 Task: Find connections with filter location Vesoul with filter topic #lawschoolwith filter profile language German with filter current company Yext with filter school Jawahar Lal Nehru University with filter industry Furniture and Home Furnishings Manufacturing with filter service category CateringChange with filter keywords title Makeup Artist
Action: Mouse moved to (256, 210)
Screenshot: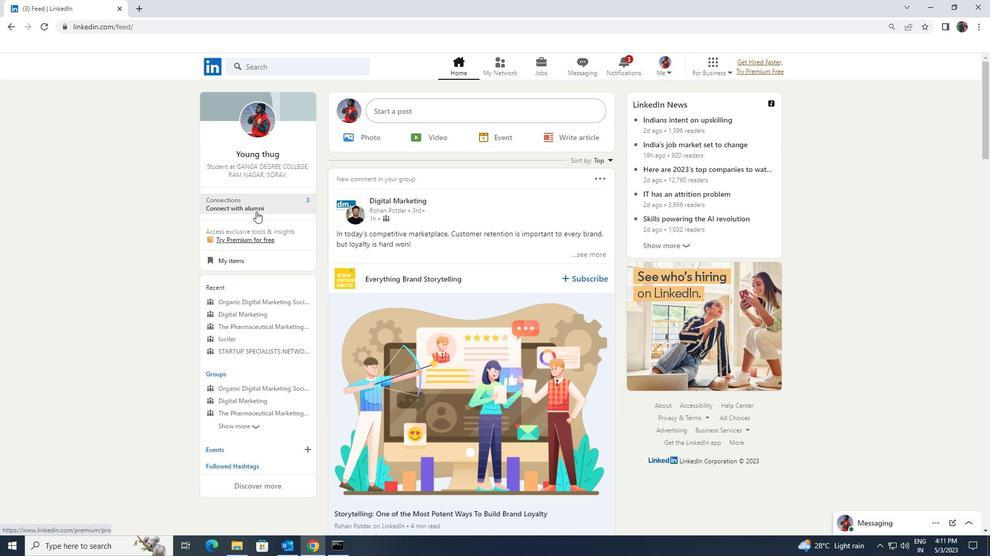
Action: Mouse pressed left at (256, 210)
Screenshot: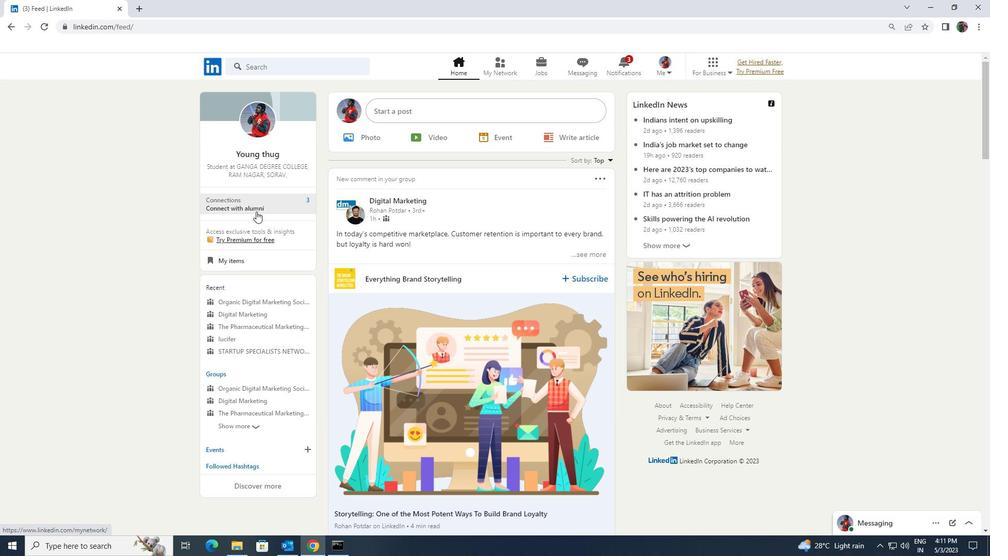 
Action: Mouse moved to (265, 130)
Screenshot: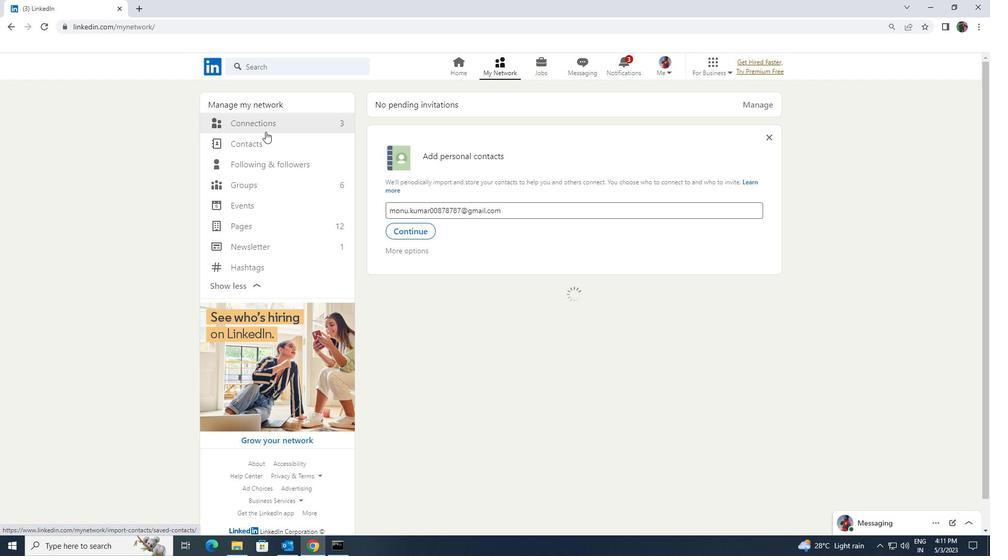 
Action: Mouse pressed left at (265, 130)
Screenshot: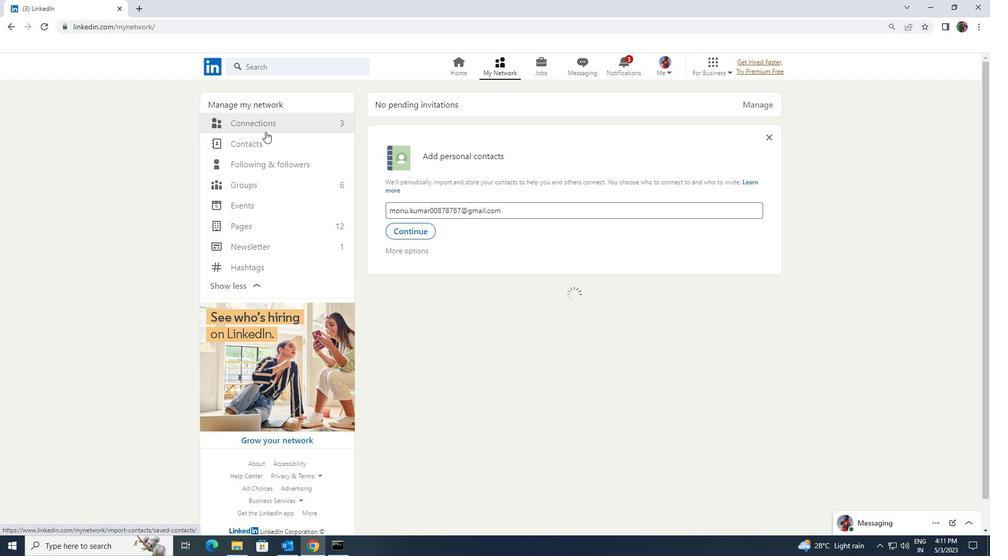 
Action: Mouse moved to (266, 122)
Screenshot: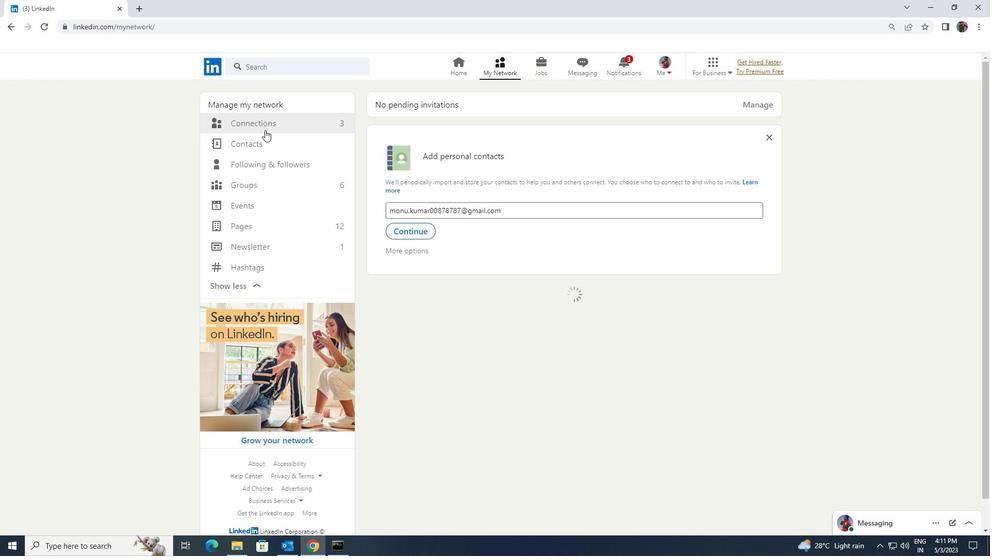 
Action: Mouse pressed left at (266, 122)
Screenshot: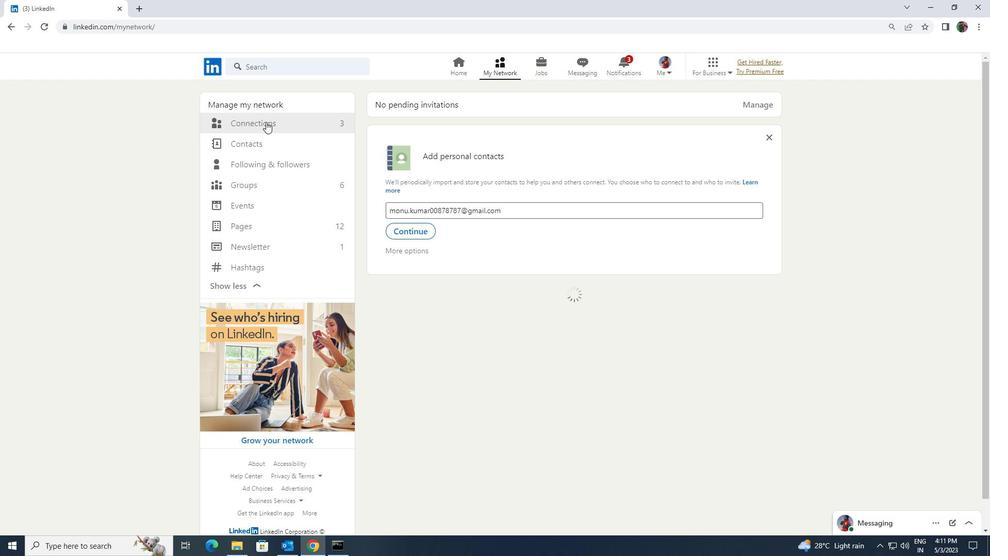 
Action: Mouse moved to (554, 124)
Screenshot: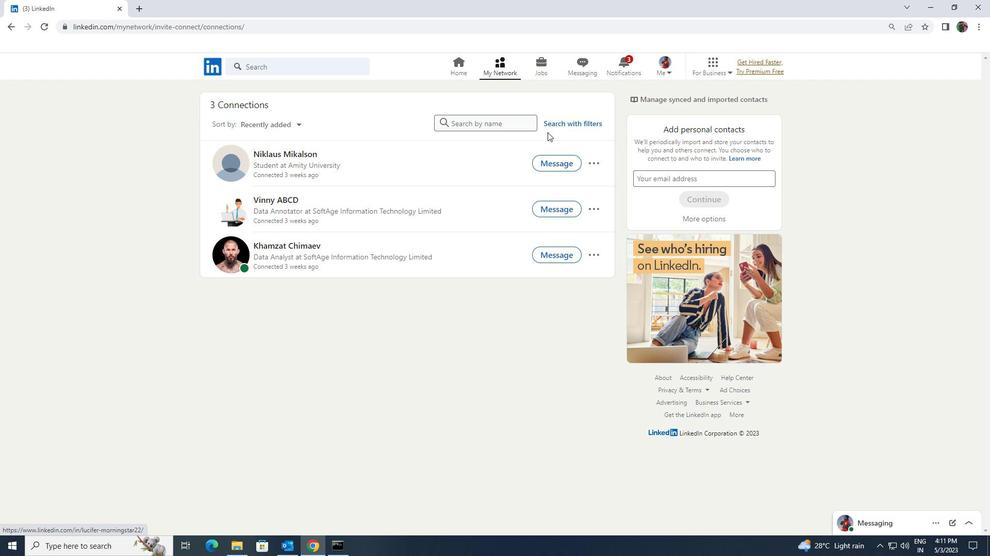 
Action: Mouse pressed left at (554, 124)
Screenshot: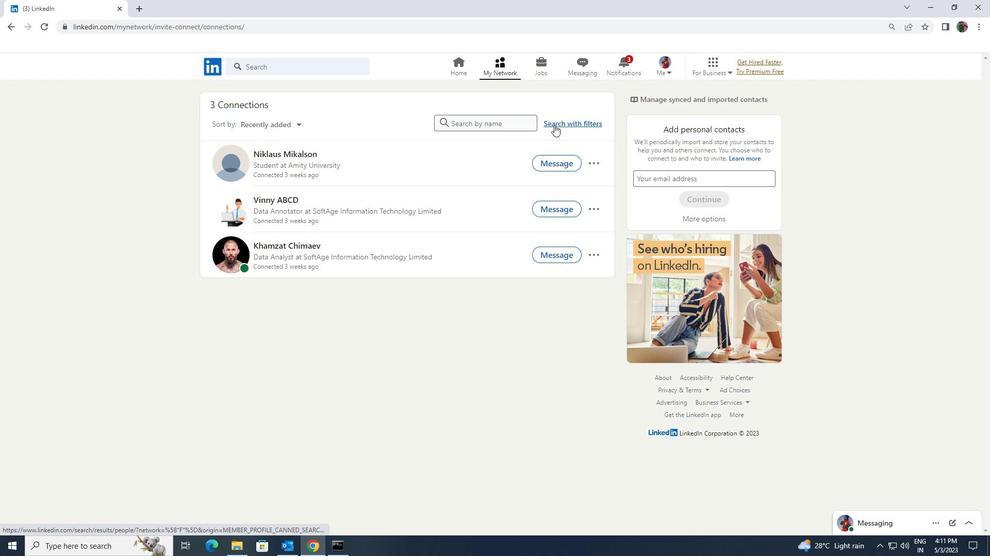
Action: Mouse moved to (520, 97)
Screenshot: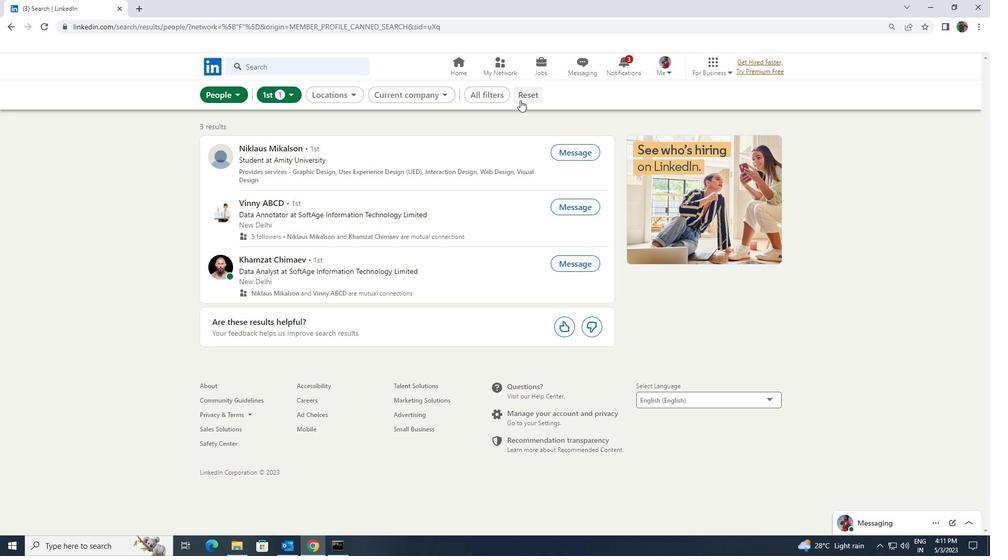 
Action: Mouse pressed left at (520, 97)
Screenshot: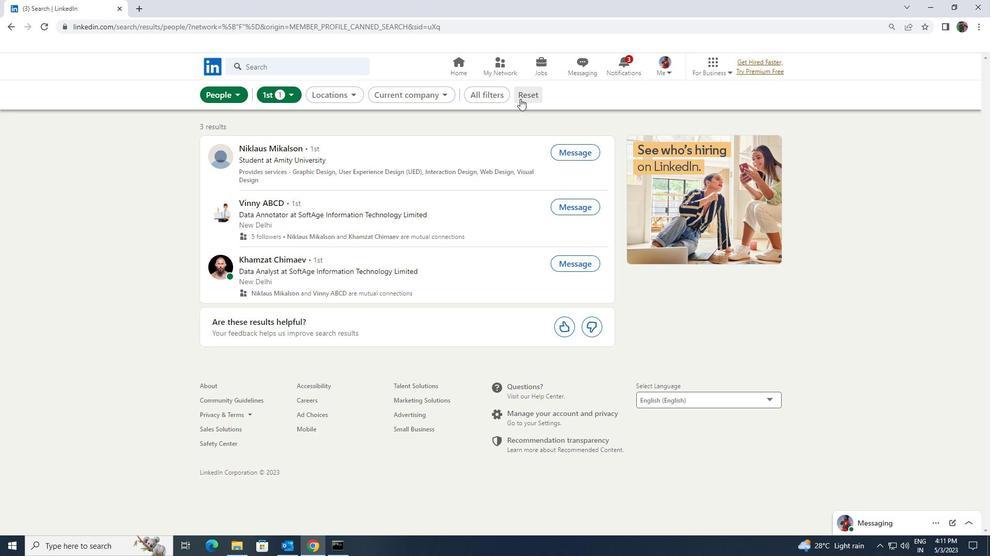 
Action: Mouse moved to (520, 96)
Screenshot: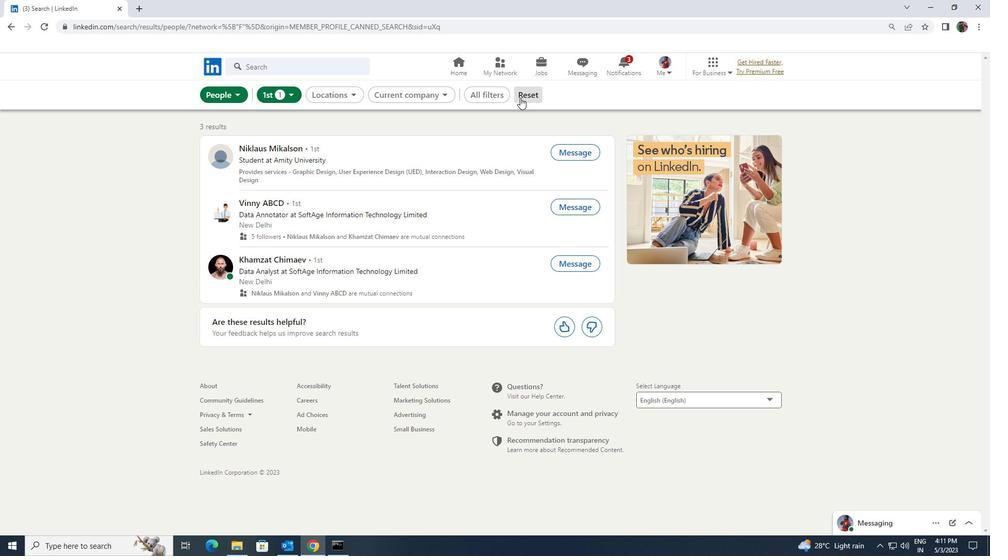 
Action: Mouse pressed left at (520, 96)
Screenshot: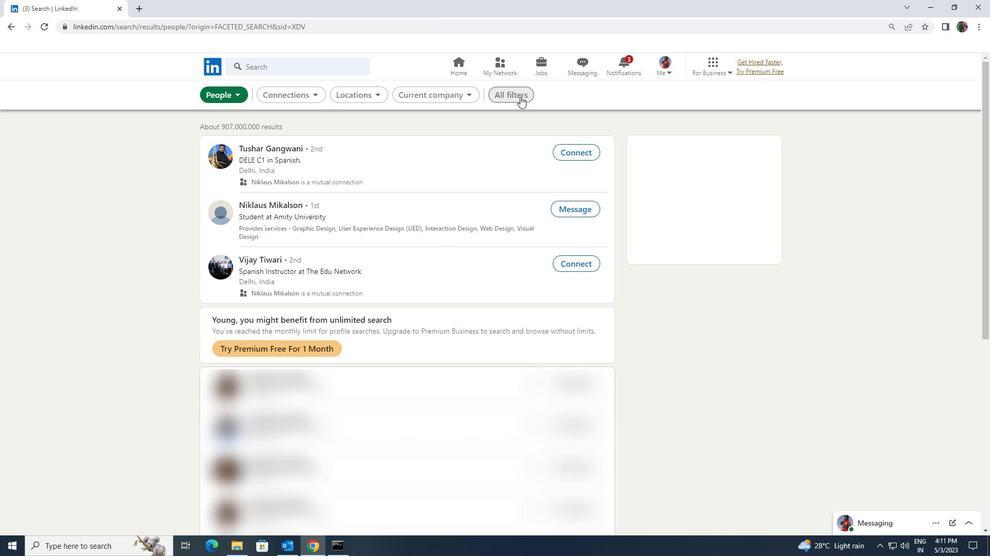 
Action: Mouse moved to (859, 406)
Screenshot: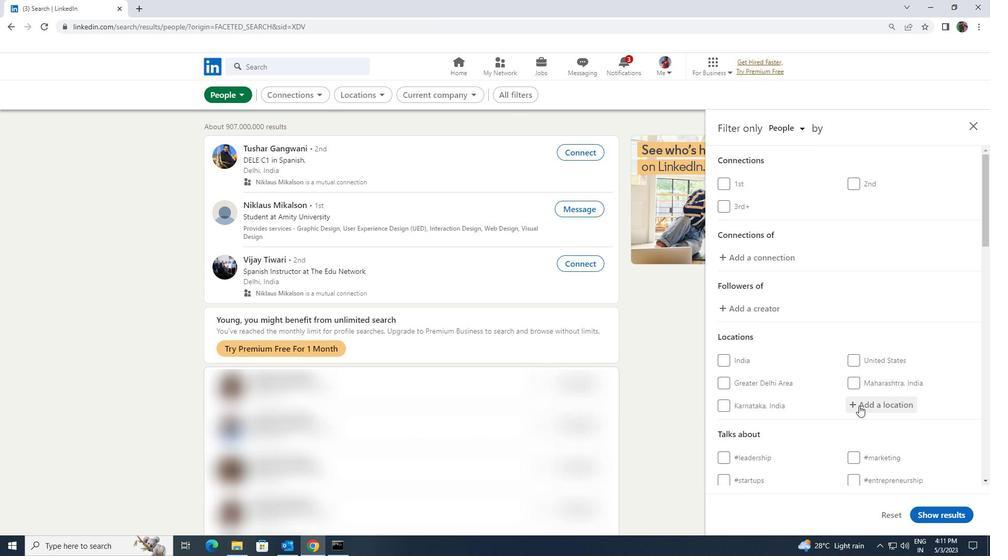 
Action: Mouse pressed left at (859, 406)
Screenshot: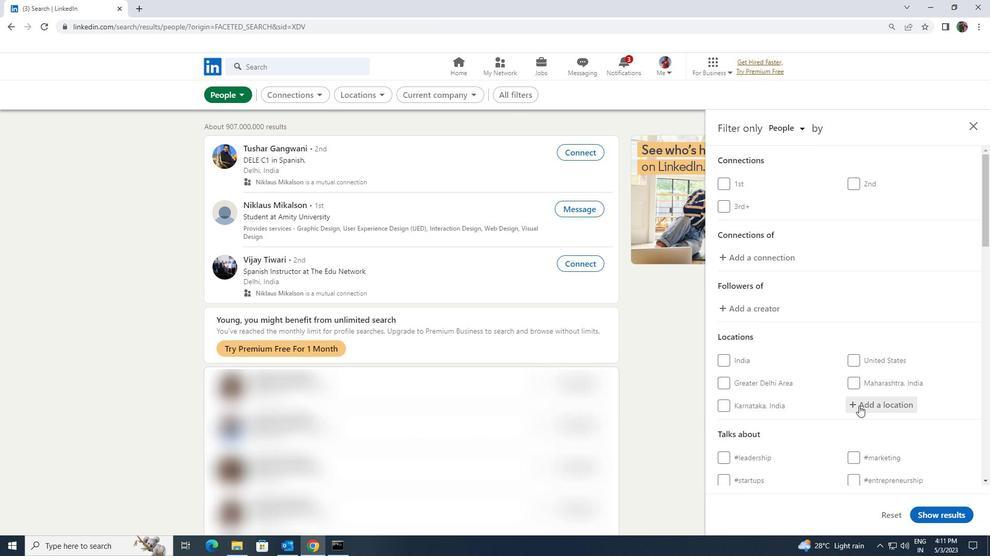
Action: Mouse moved to (853, 410)
Screenshot: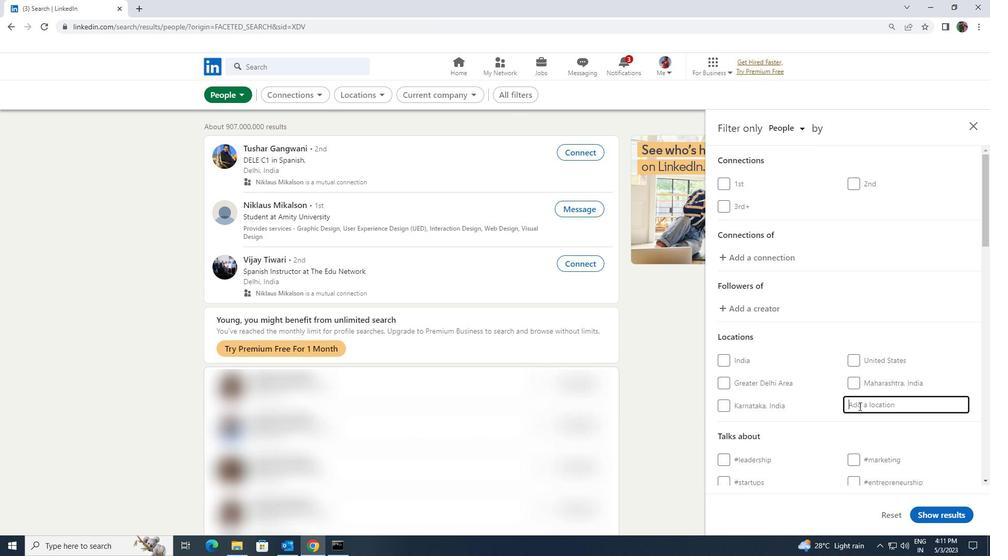 
Action: Key pressed <Key.shift>VESOUL
Screenshot: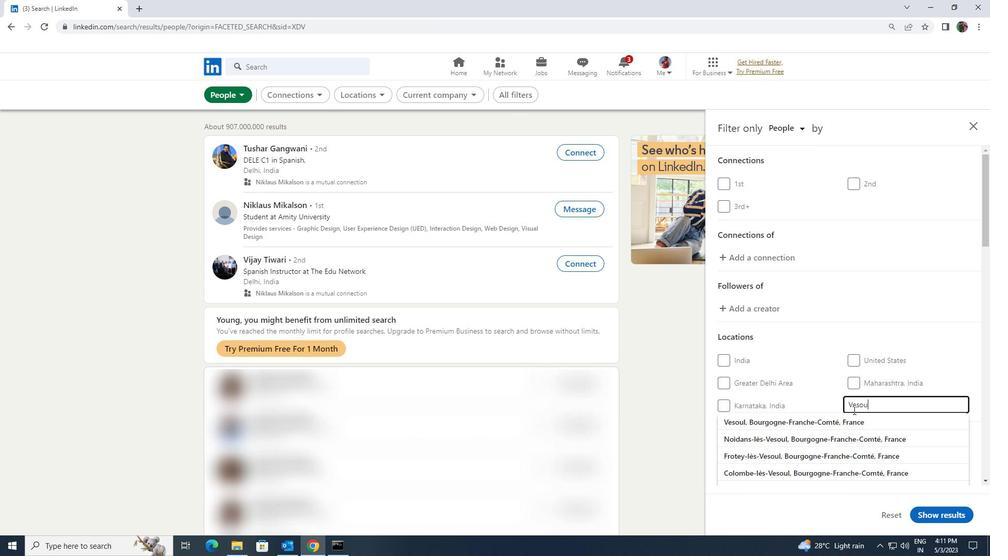 
Action: Mouse moved to (844, 424)
Screenshot: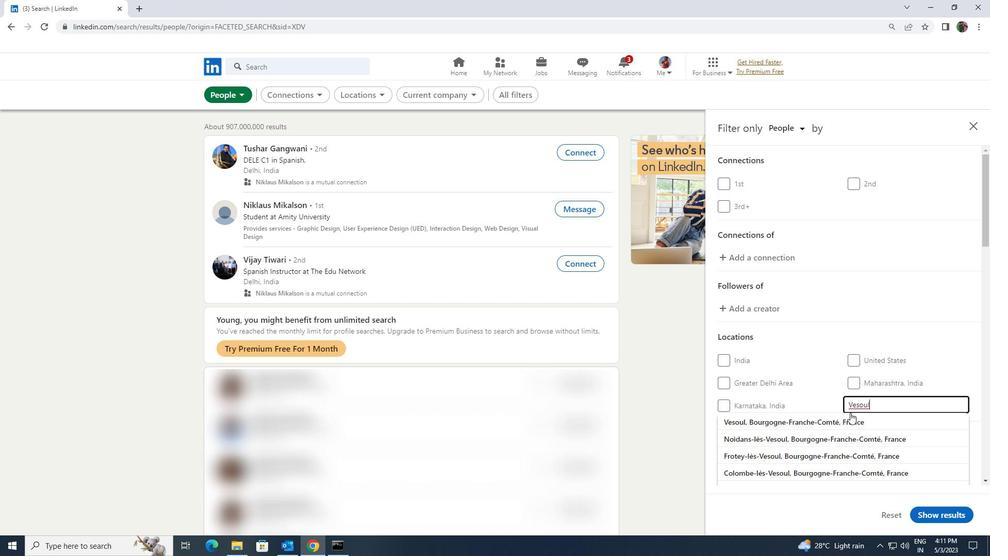 
Action: Mouse pressed left at (844, 424)
Screenshot: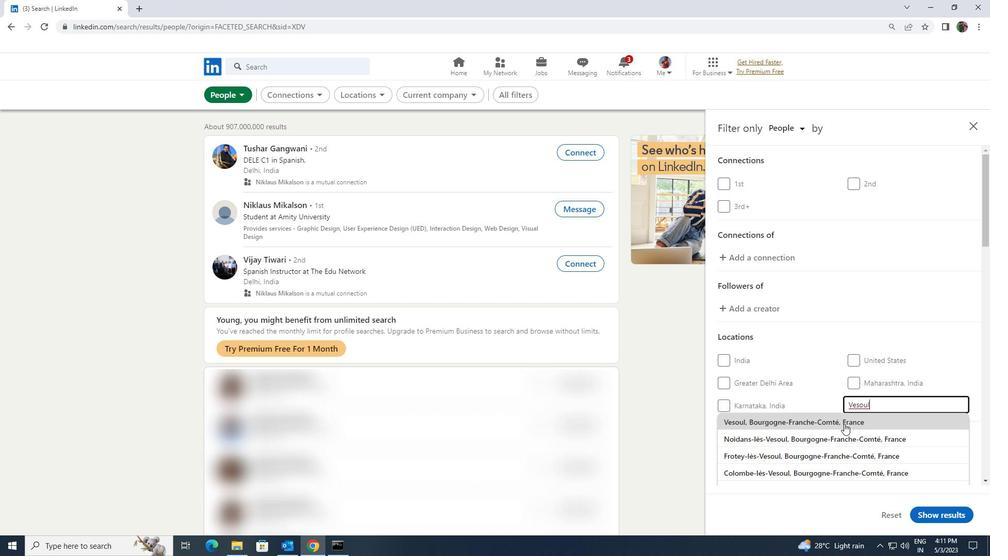 
Action: Mouse scrolled (844, 423) with delta (0, 0)
Screenshot: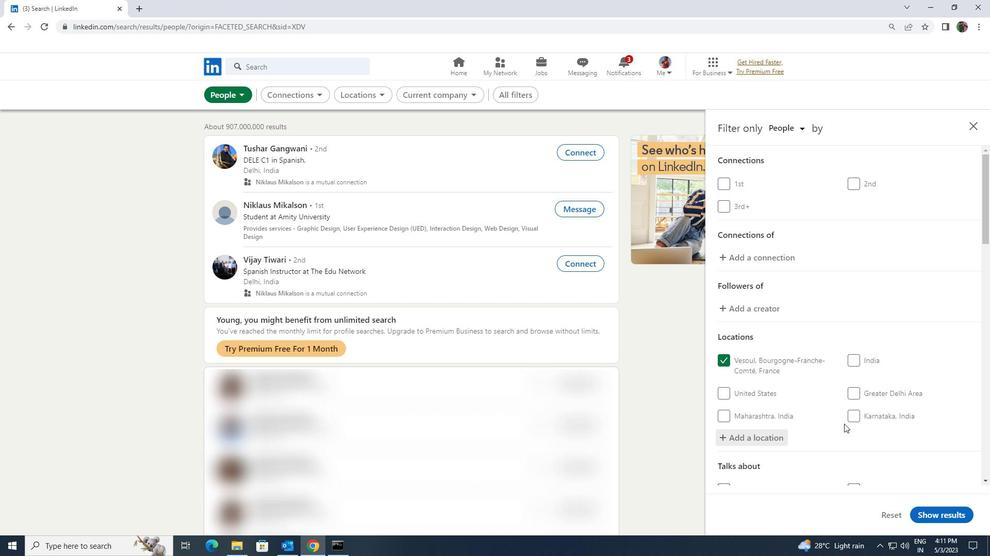 
Action: Mouse scrolled (844, 423) with delta (0, 0)
Screenshot: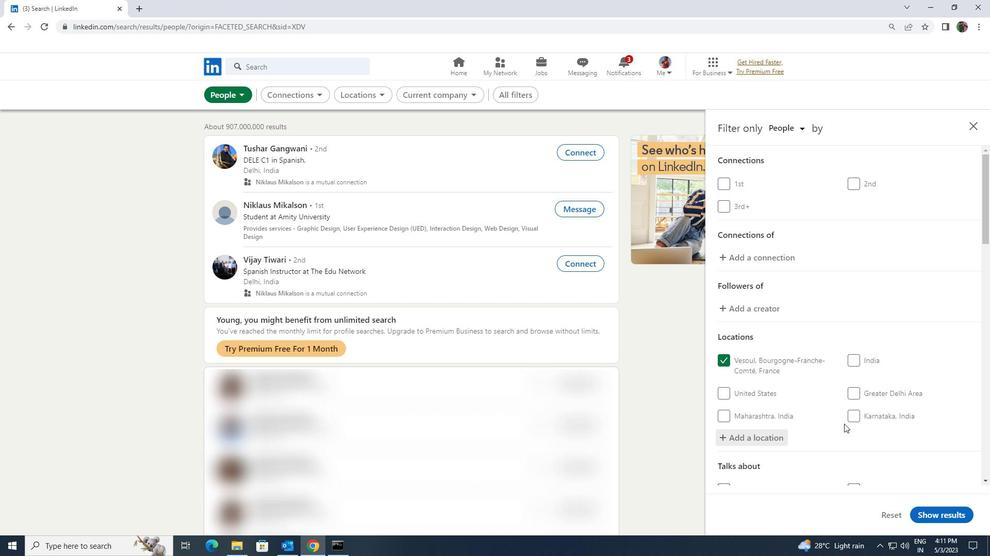 
Action: Mouse moved to (850, 432)
Screenshot: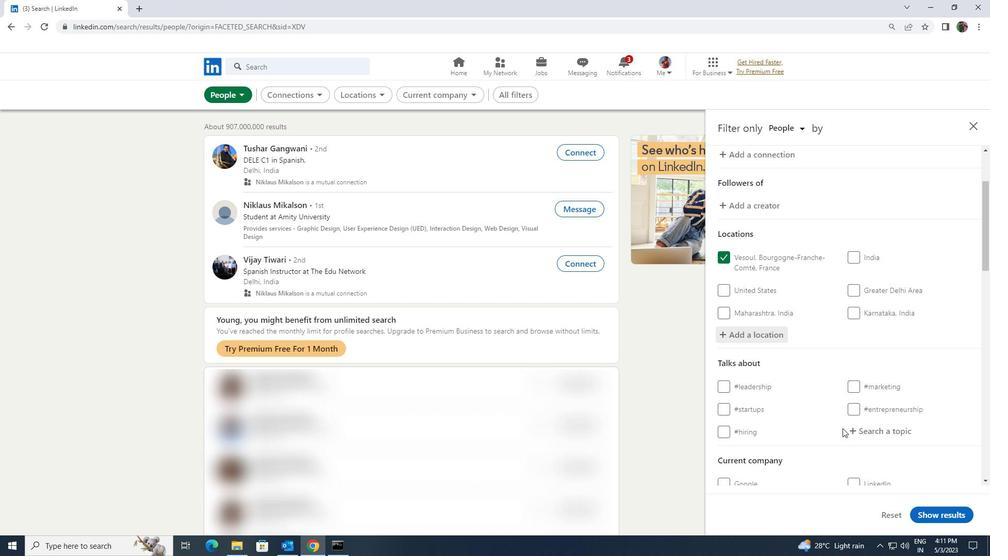 
Action: Mouse pressed left at (850, 432)
Screenshot: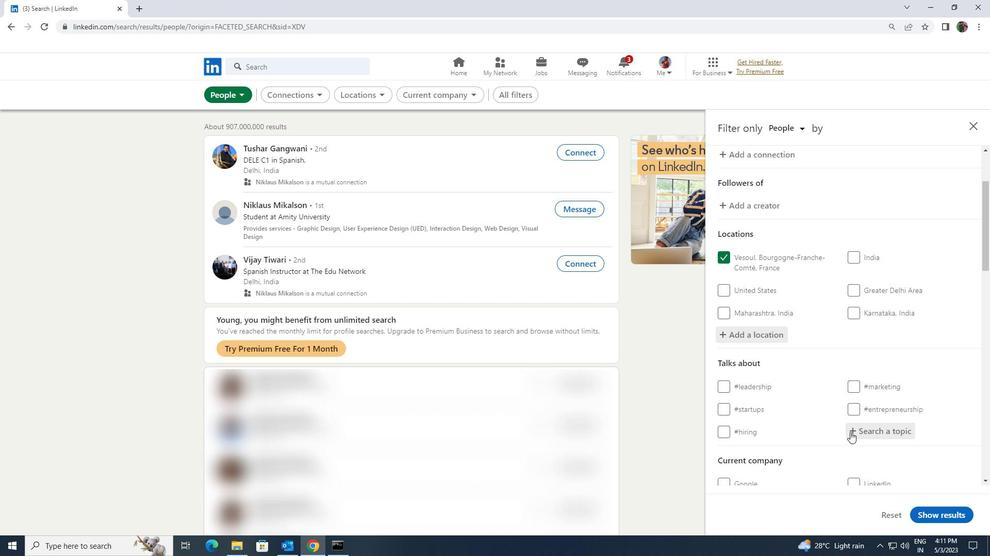 
Action: Key pressed <Key.shift><Key.shift><Key.shift><Key.shift><Key.shift><Key.shift><Key.shift>LAWSCHOOL
Screenshot: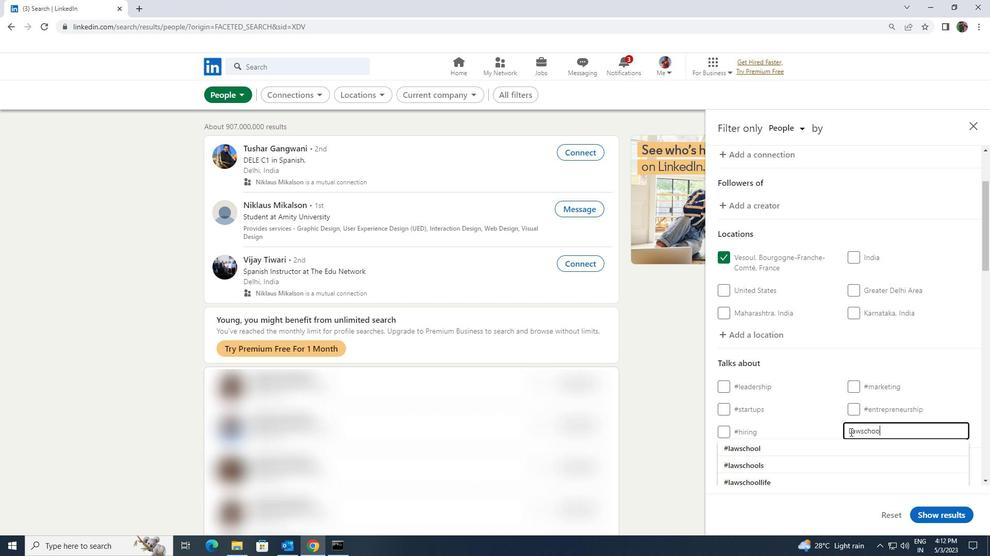 
Action: Mouse moved to (846, 439)
Screenshot: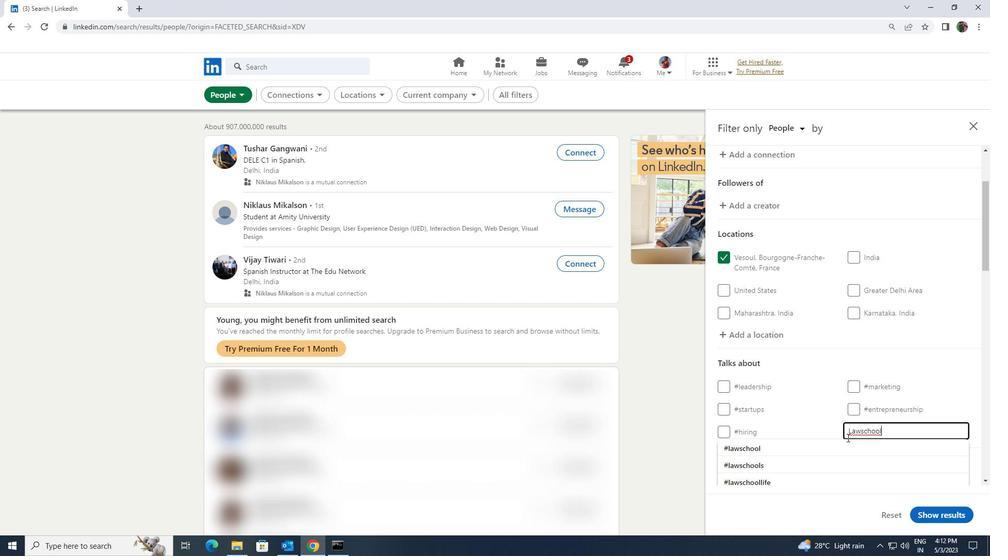 
Action: Mouse pressed left at (846, 439)
Screenshot: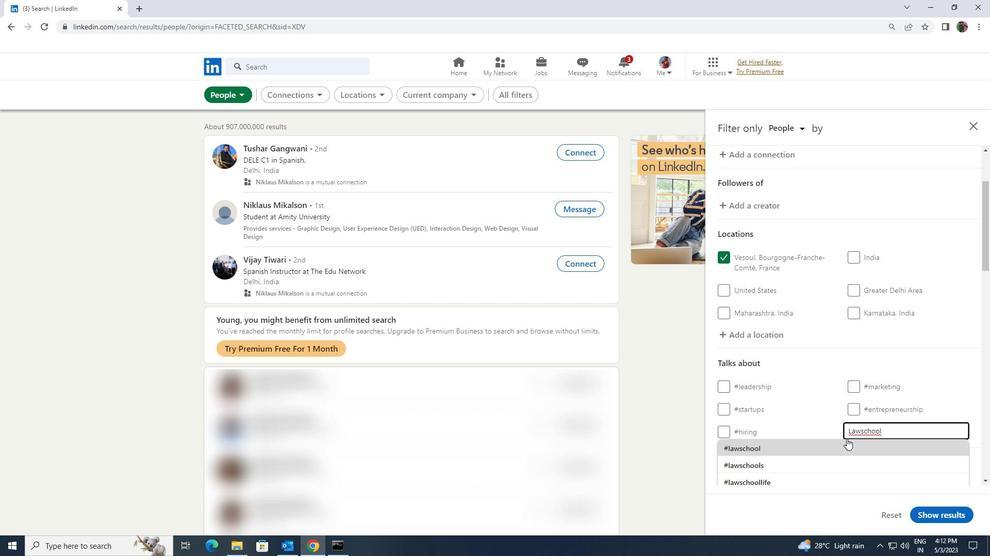 
Action: Mouse scrolled (846, 438) with delta (0, 0)
Screenshot: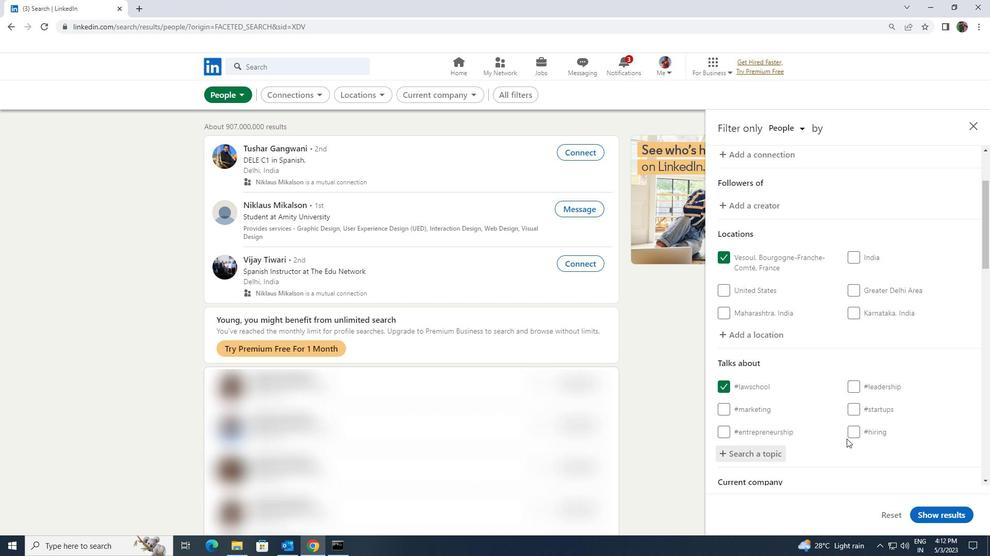 
Action: Mouse scrolled (846, 438) with delta (0, 0)
Screenshot: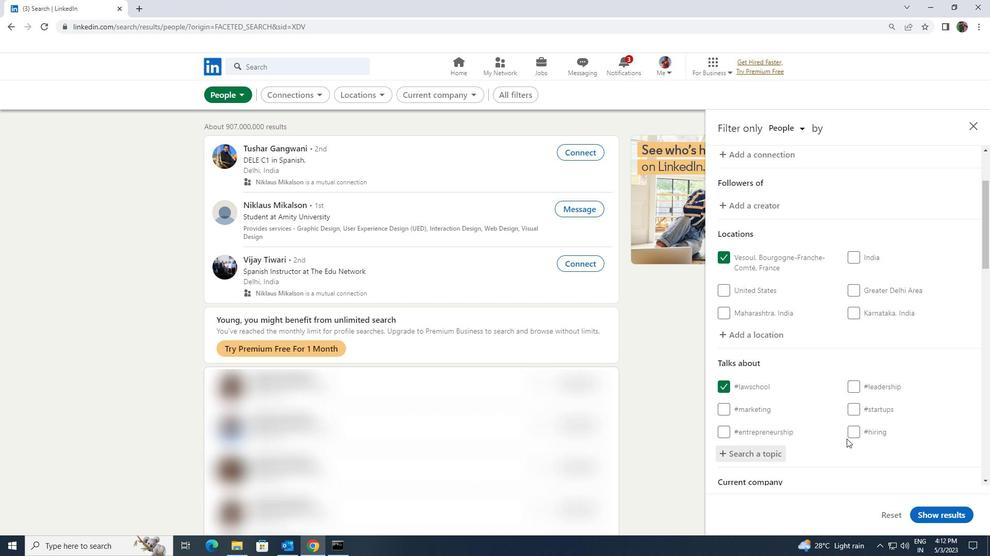 
Action: Mouse scrolled (846, 438) with delta (0, 0)
Screenshot: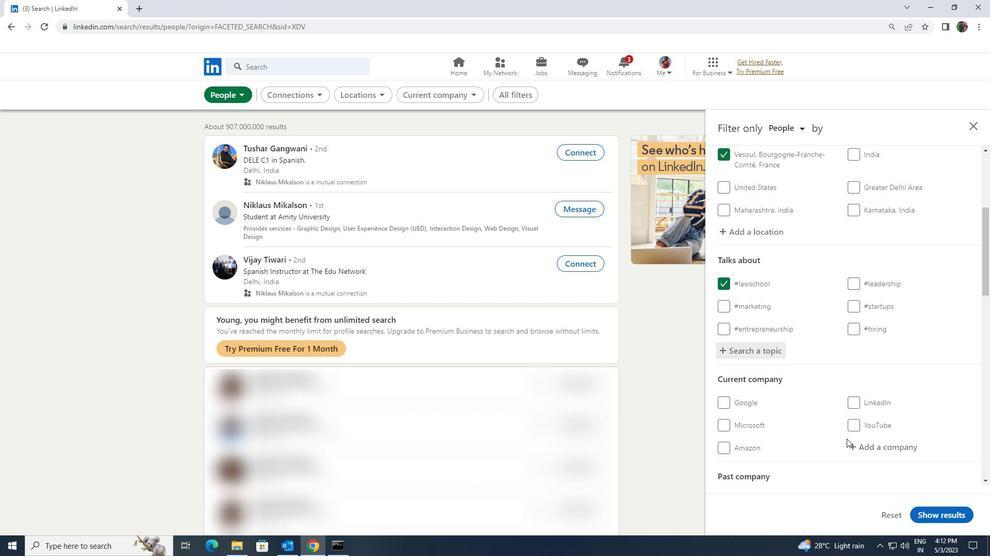 
Action: Mouse scrolled (846, 438) with delta (0, 0)
Screenshot: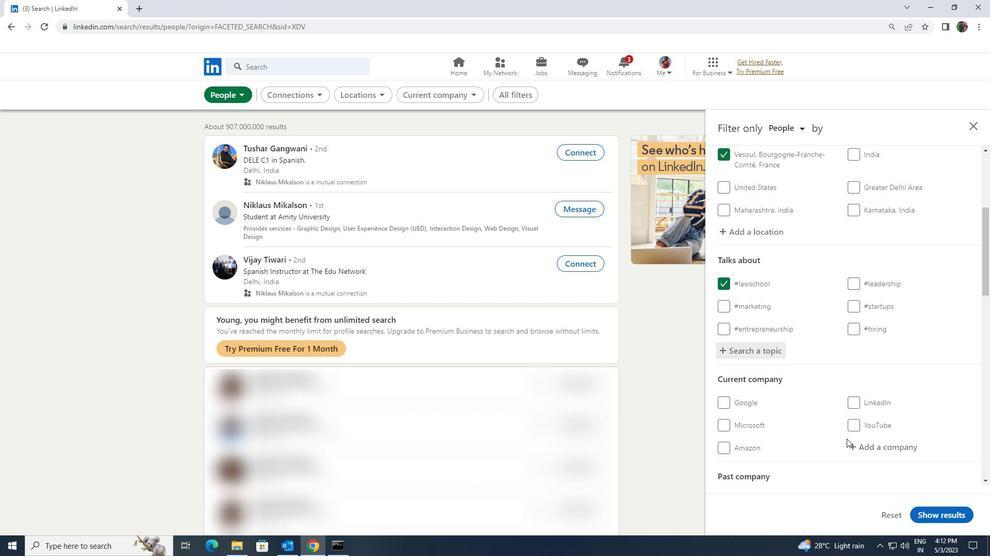 
Action: Mouse scrolled (846, 438) with delta (0, 0)
Screenshot: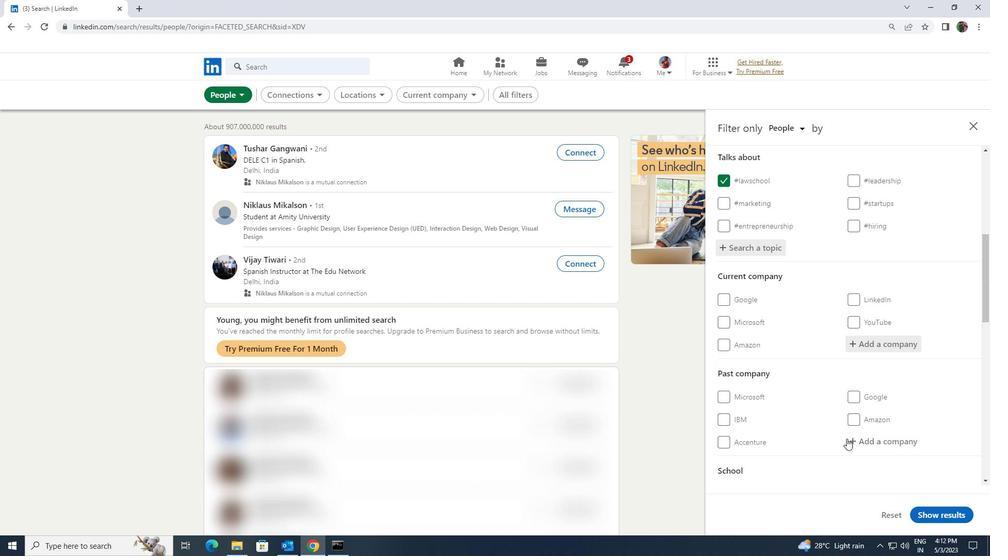 
Action: Mouse scrolled (846, 438) with delta (0, 0)
Screenshot: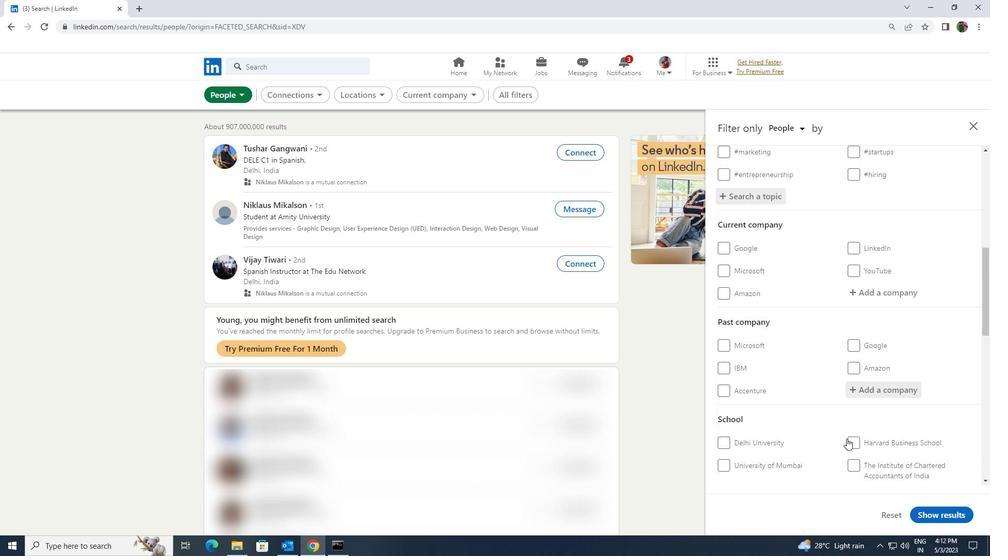 
Action: Mouse scrolled (846, 438) with delta (0, 0)
Screenshot: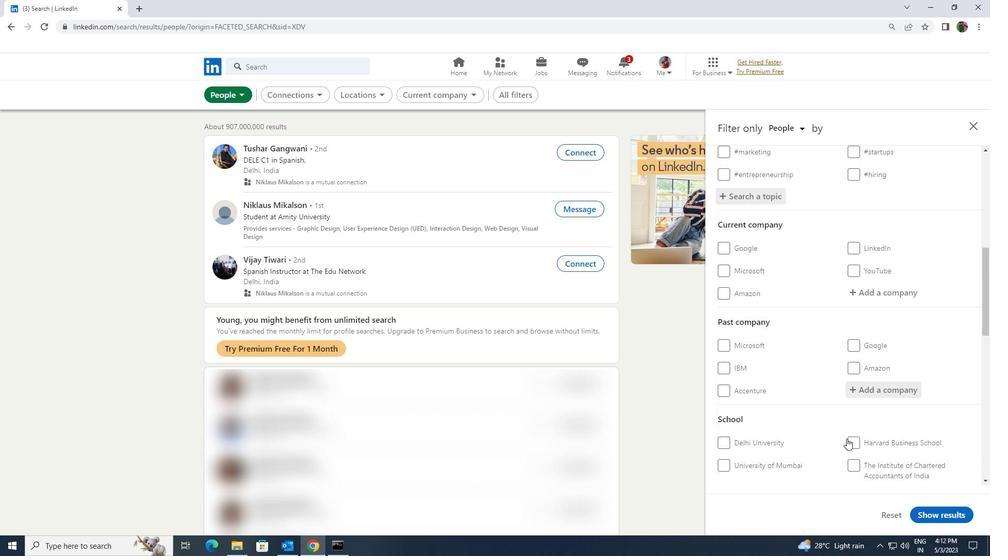 
Action: Mouse scrolled (846, 438) with delta (0, 0)
Screenshot: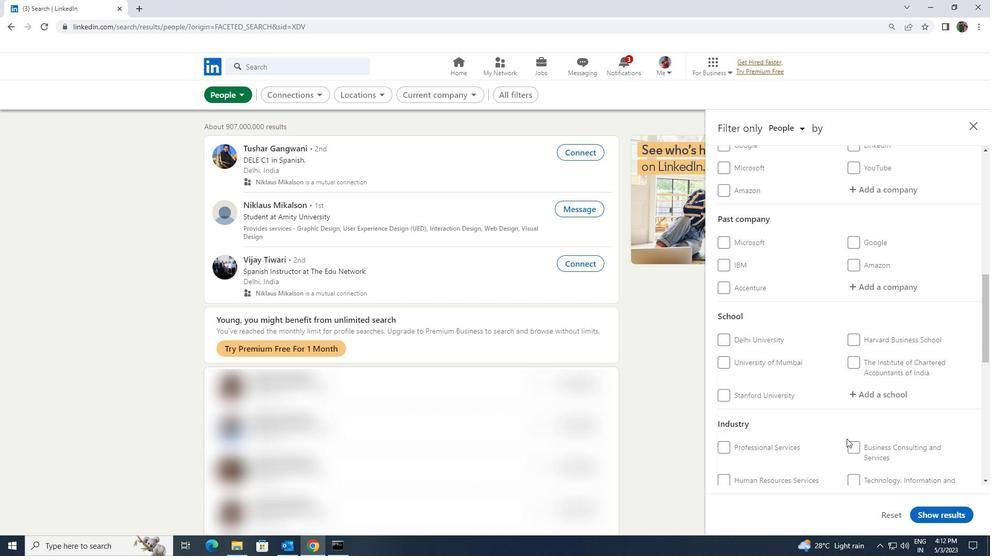 
Action: Mouse scrolled (846, 438) with delta (0, 0)
Screenshot: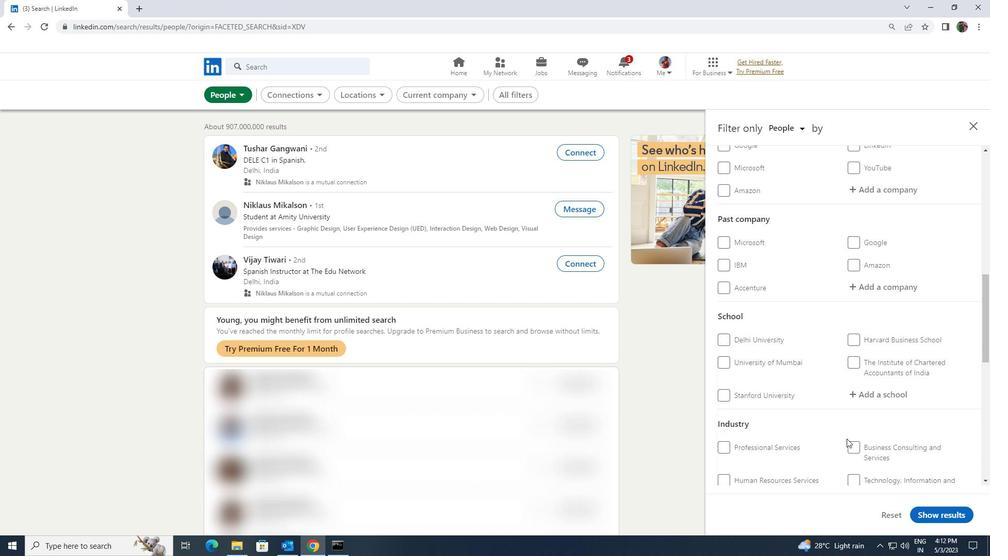 
Action: Mouse scrolled (846, 438) with delta (0, 0)
Screenshot: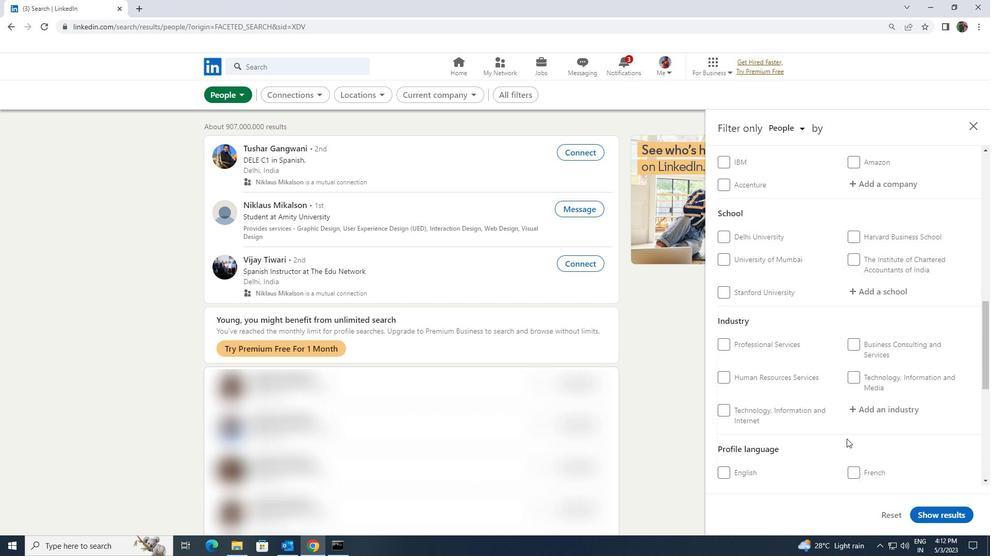 
Action: Mouse moved to (725, 464)
Screenshot: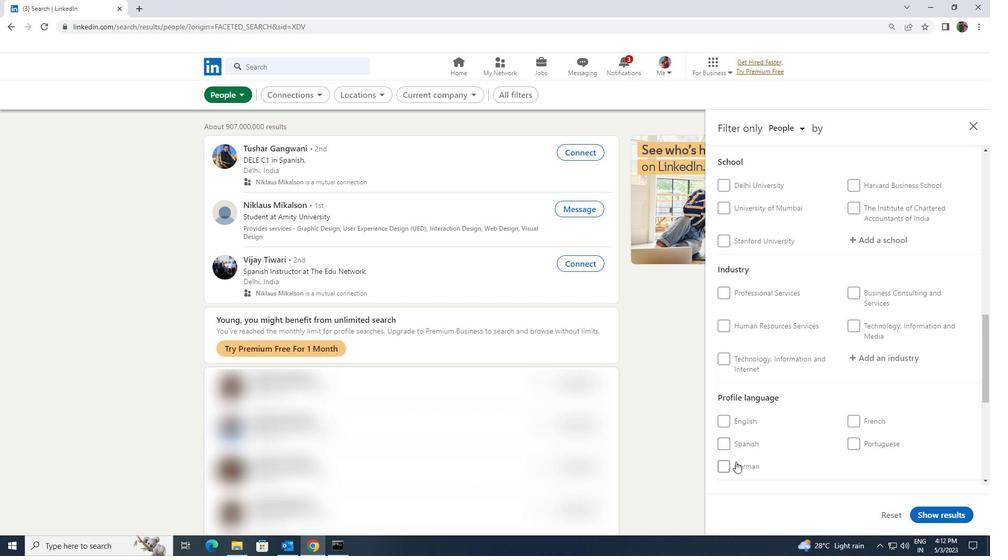 
Action: Mouse pressed left at (725, 464)
Screenshot: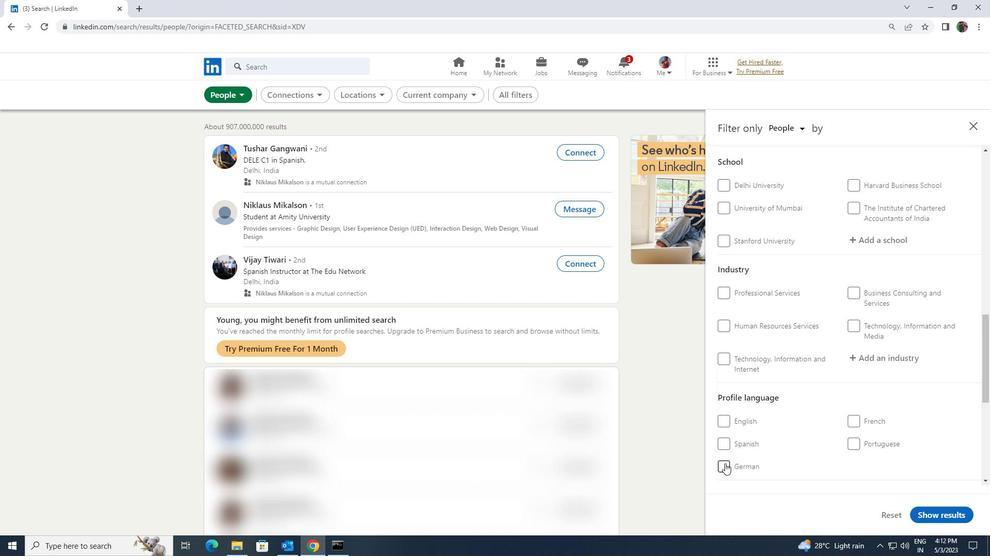 
Action: Mouse moved to (837, 440)
Screenshot: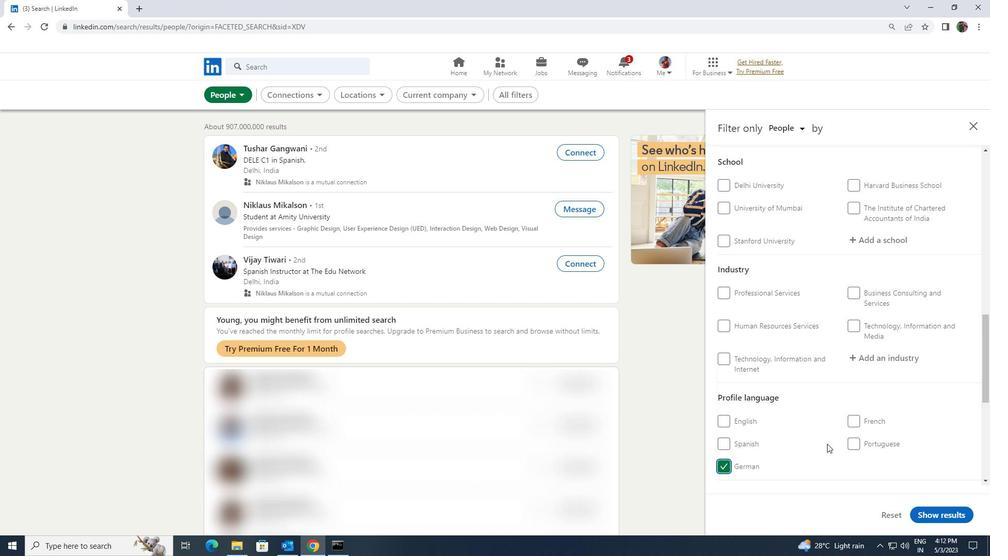 
Action: Mouse scrolled (837, 440) with delta (0, 0)
Screenshot: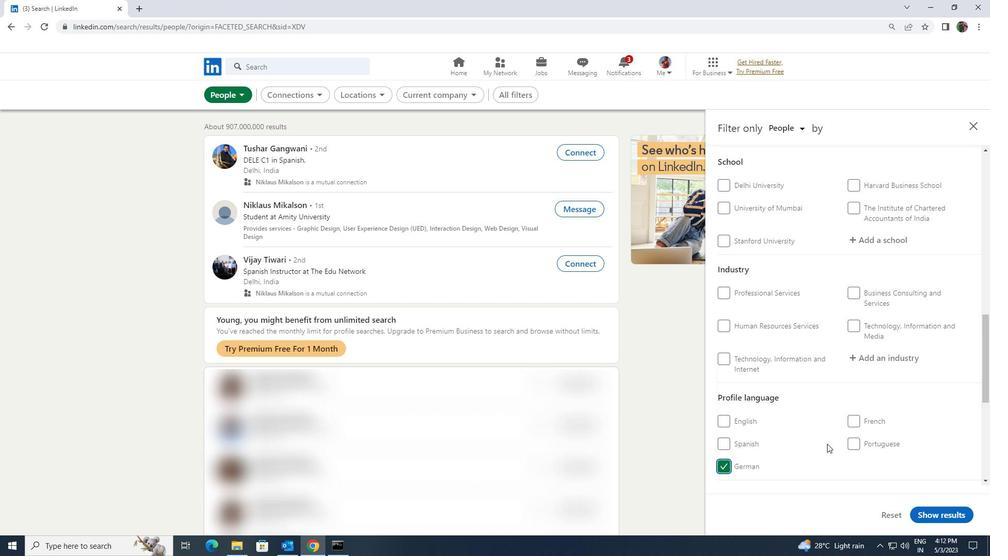 
Action: Mouse scrolled (837, 440) with delta (0, 0)
Screenshot: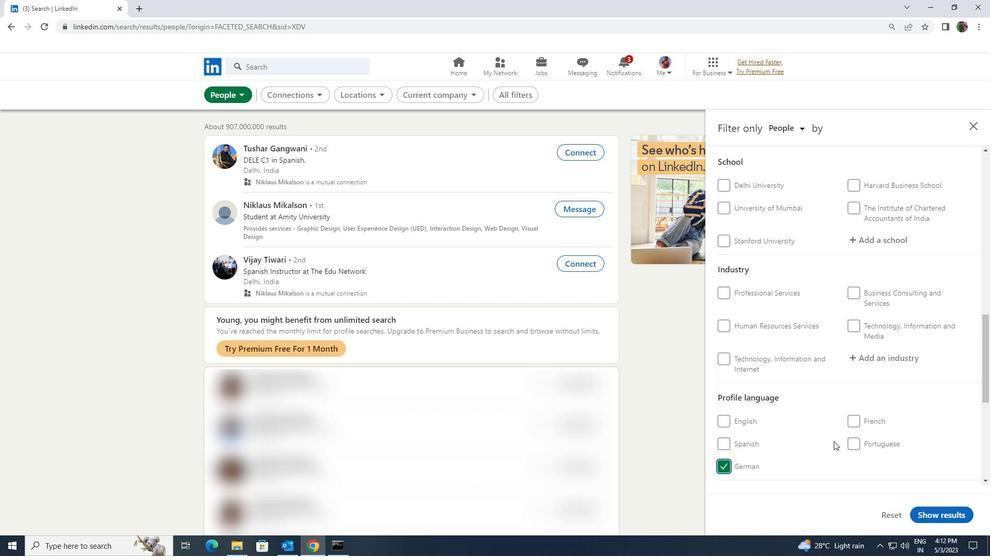 
Action: Mouse scrolled (837, 440) with delta (0, 0)
Screenshot: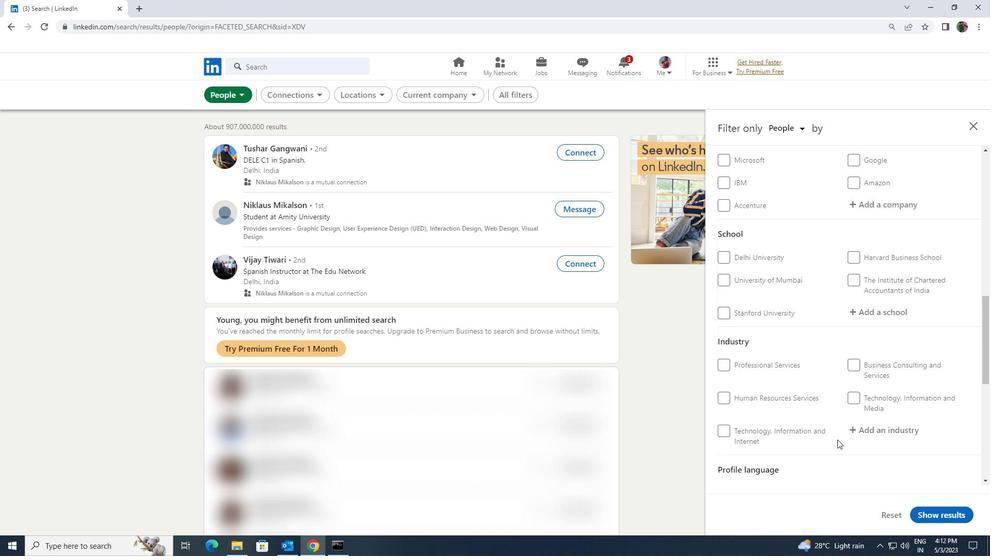 
Action: Mouse scrolled (837, 440) with delta (0, 0)
Screenshot: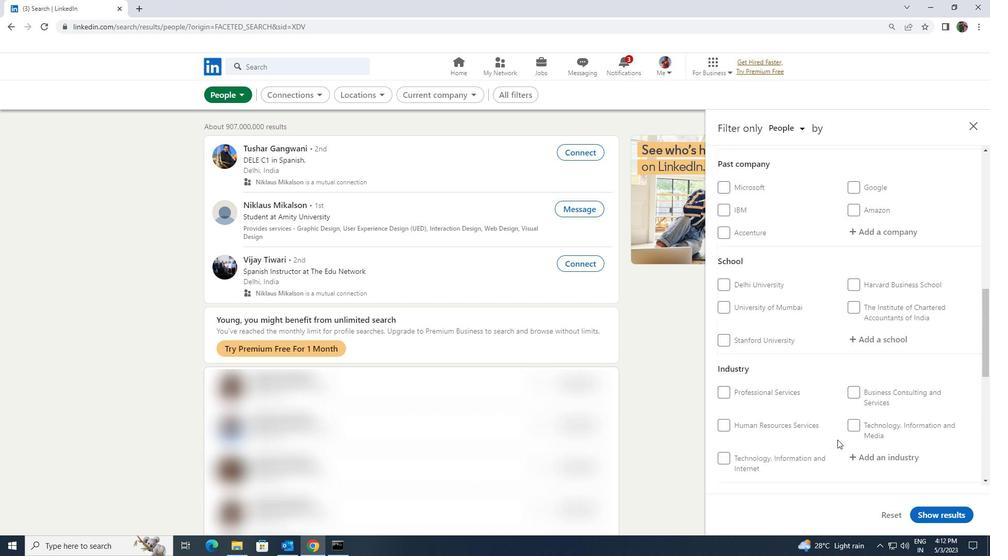 
Action: Mouse scrolled (837, 440) with delta (0, 0)
Screenshot: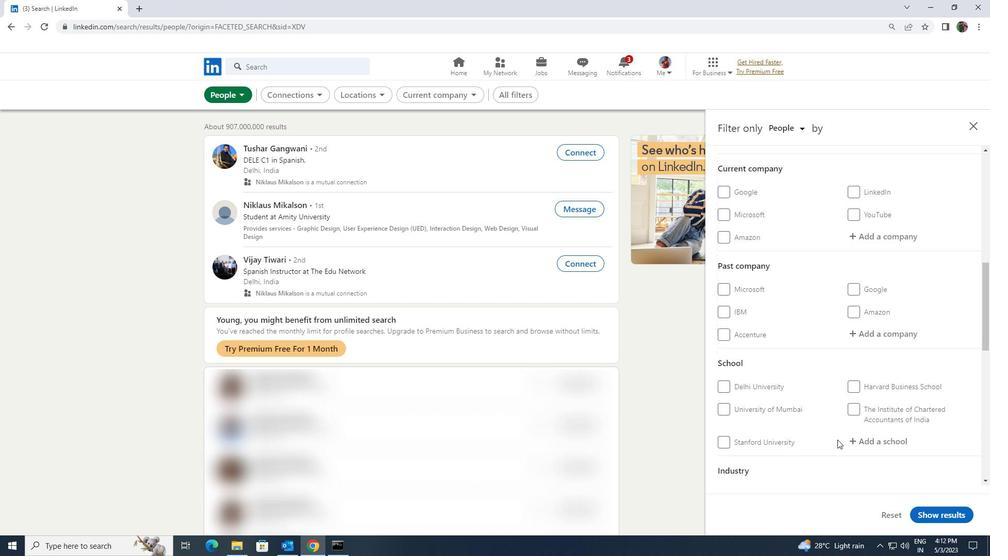 
Action: Mouse scrolled (837, 440) with delta (0, 0)
Screenshot: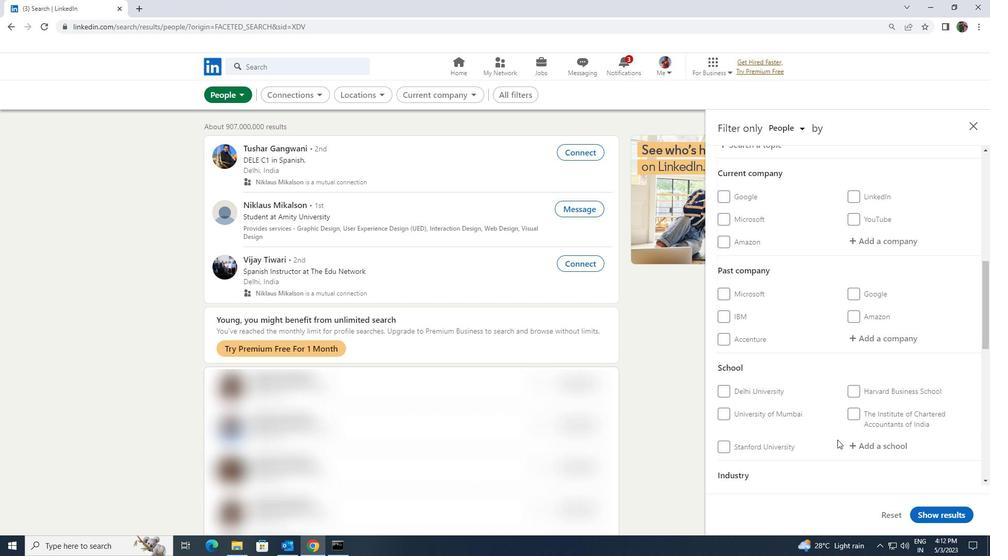 
Action: Mouse moved to (879, 348)
Screenshot: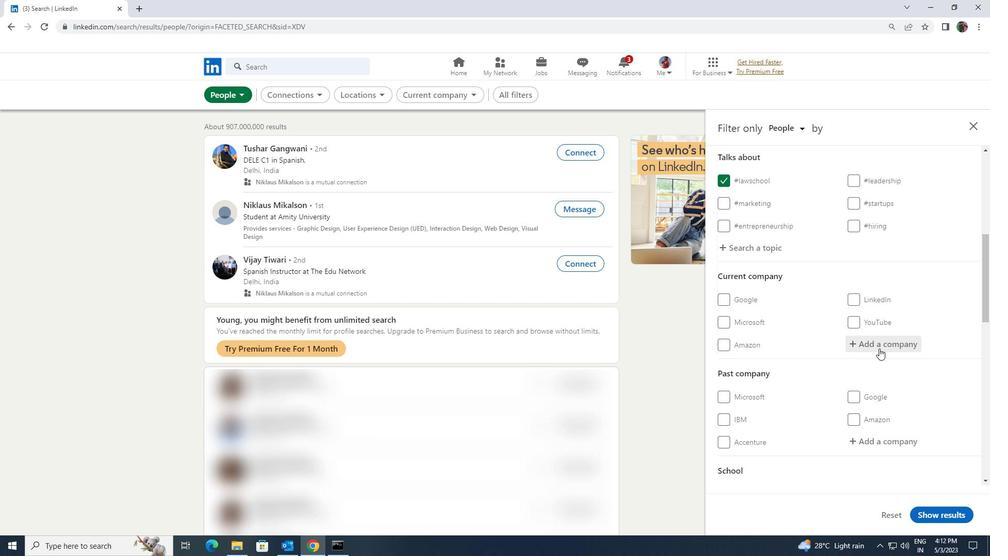 
Action: Mouse pressed left at (879, 348)
Screenshot: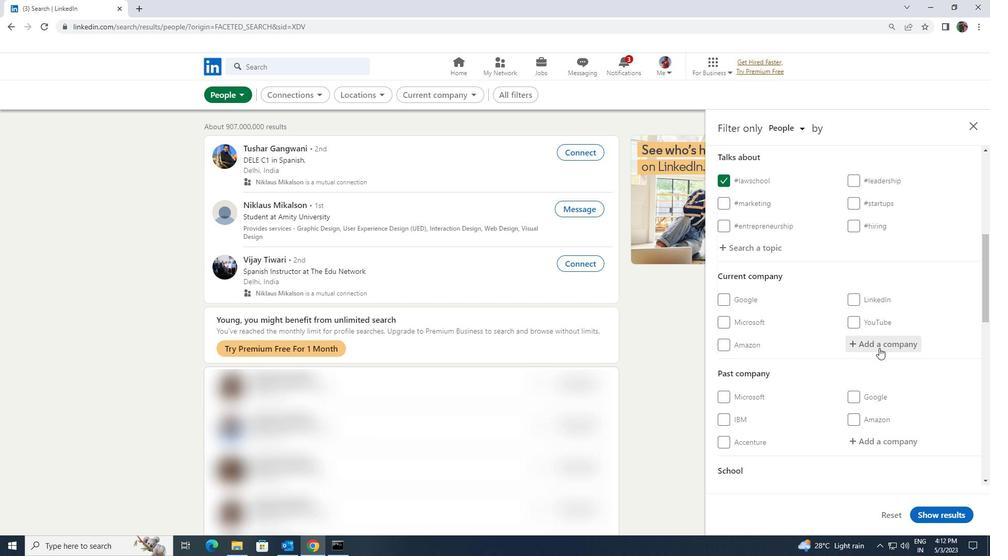 
Action: Key pressed <Key.shift><Key.shift><Key.shift><Key.shift><Key.shift><Key.shift><Key.shift>YEXT<Key.space>
Screenshot: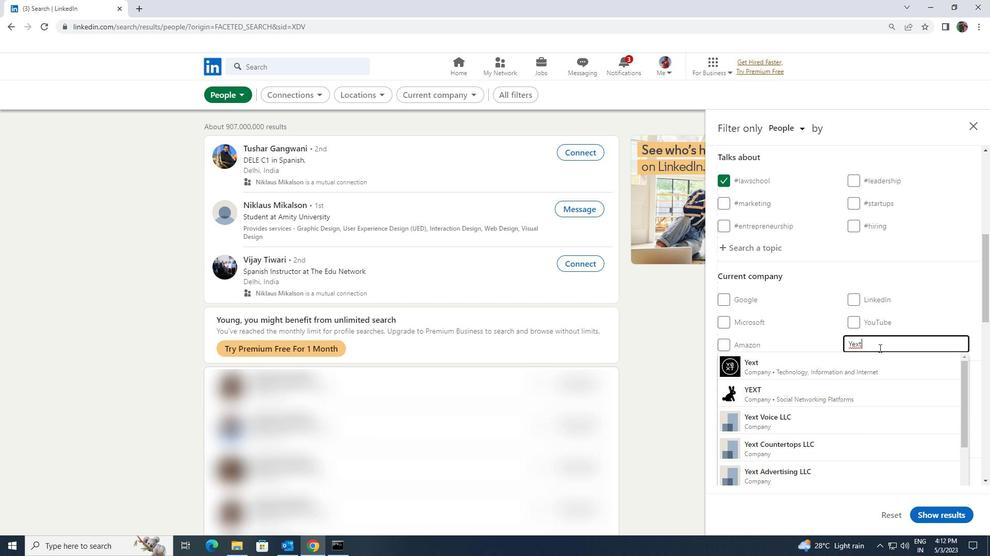 
Action: Mouse moved to (876, 356)
Screenshot: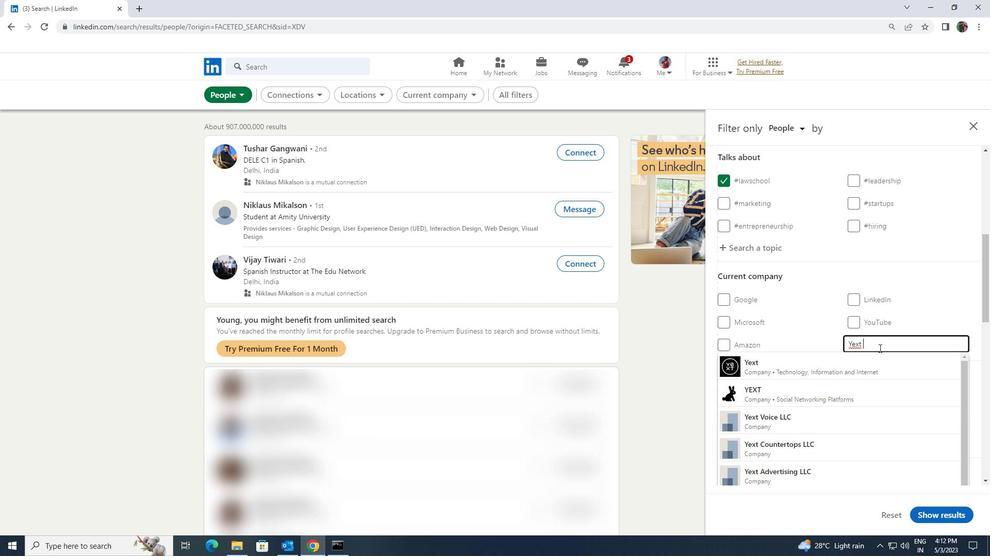 
Action: Mouse pressed left at (876, 356)
Screenshot: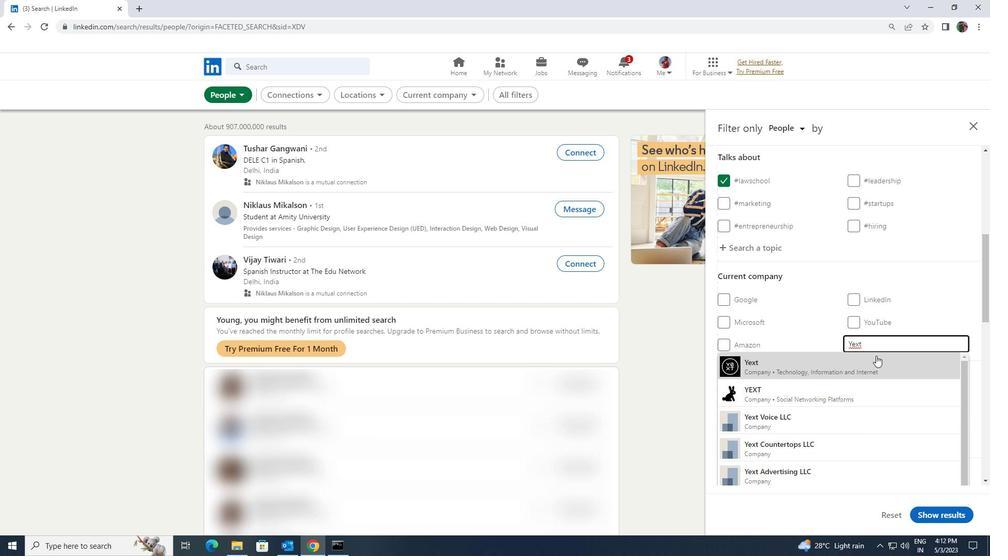 
Action: Mouse scrolled (876, 355) with delta (0, 0)
Screenshot: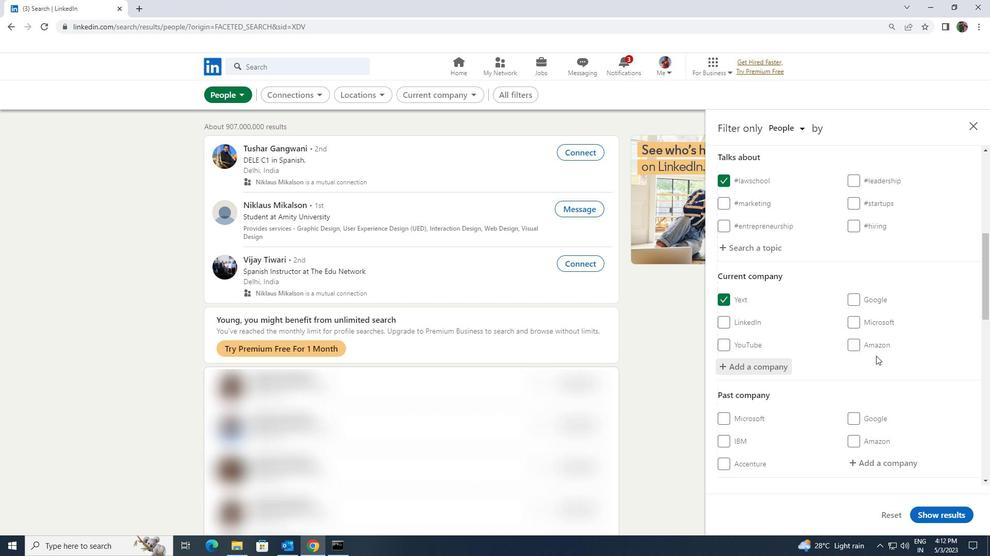 
Action: Mouse scrolled (876, 355) with delta (0, 0)
Screenshot: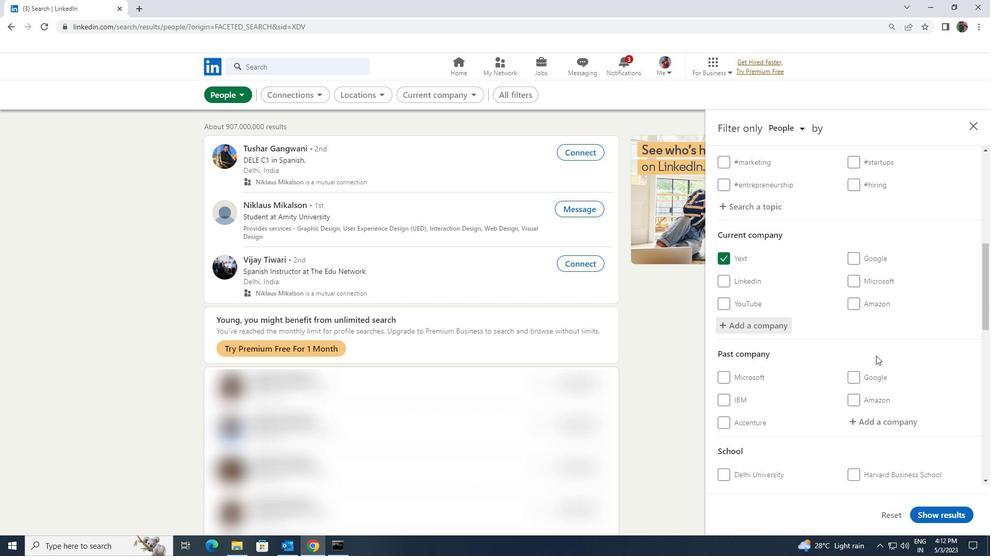 
Action: Mouse scrolled (876, 355) with delta (0, 0)
Screenshot: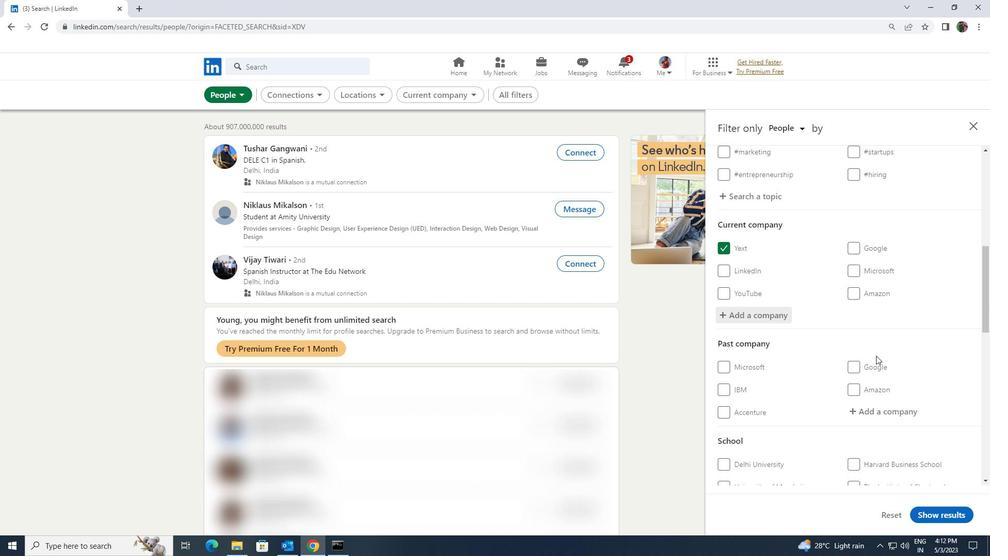 
Action: Mouse scrolled (876, 355) with delta (0, 0)
Screenshot: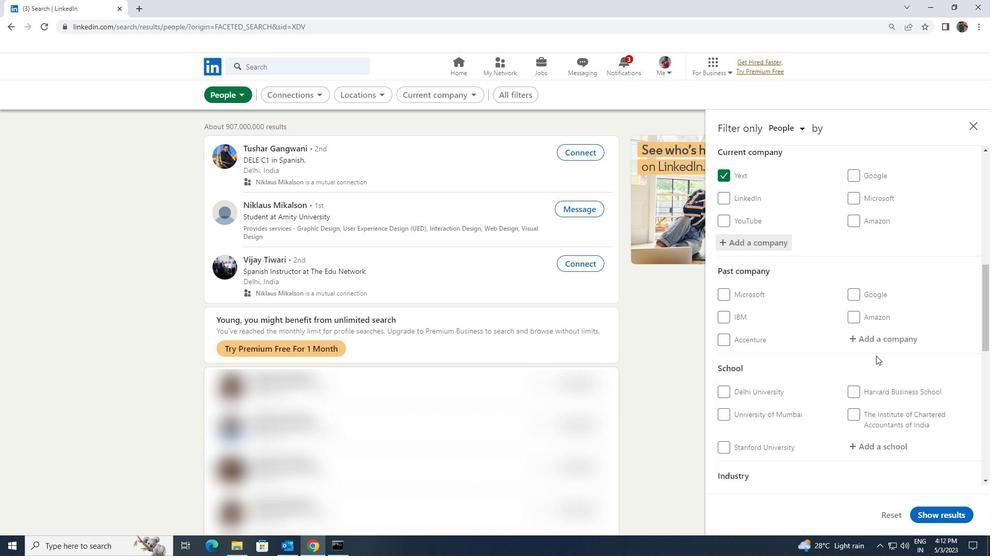 
Action: Mouse moved to (875, 356)
Screenshot: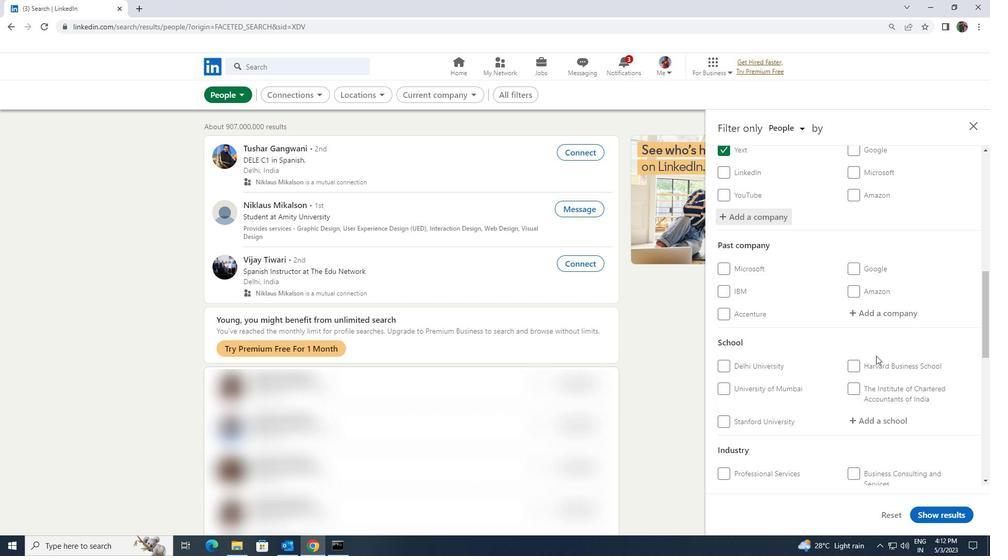 
Action: Mouse scrolled (875, 355) with delta (0, 0)
Screenshot: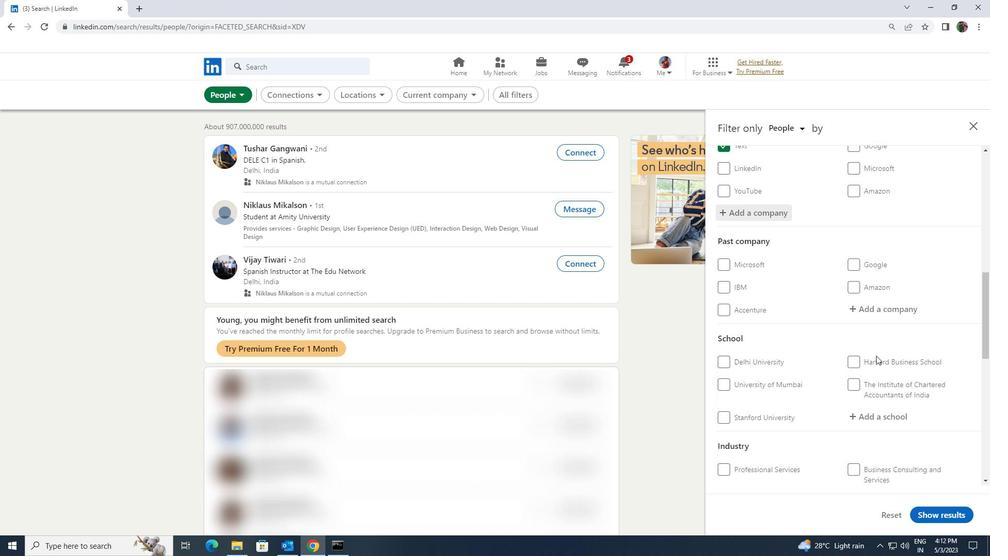 
Action: Mouse moved to (877, 321)
Screenshot: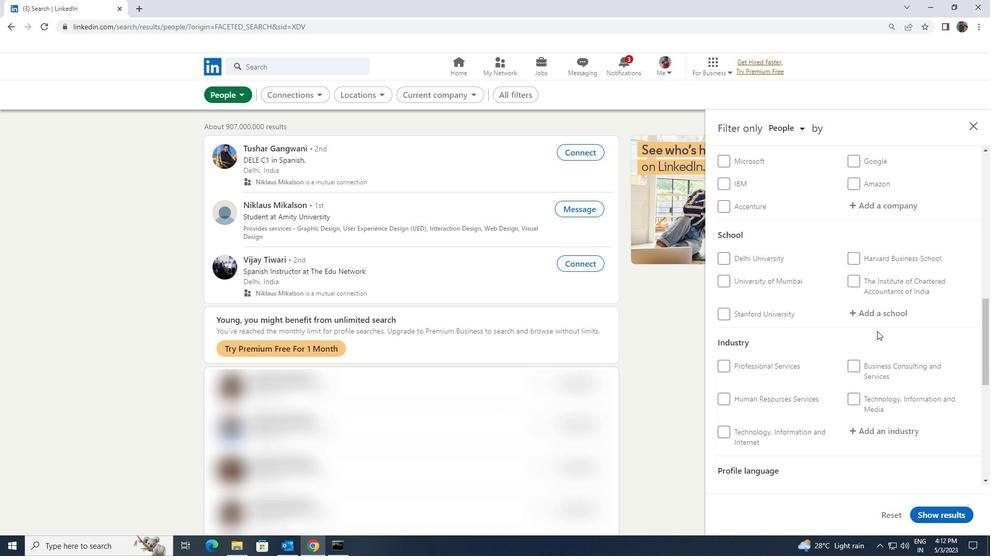 
Action: Mouse pressed left at (877, 321)
Screenshot: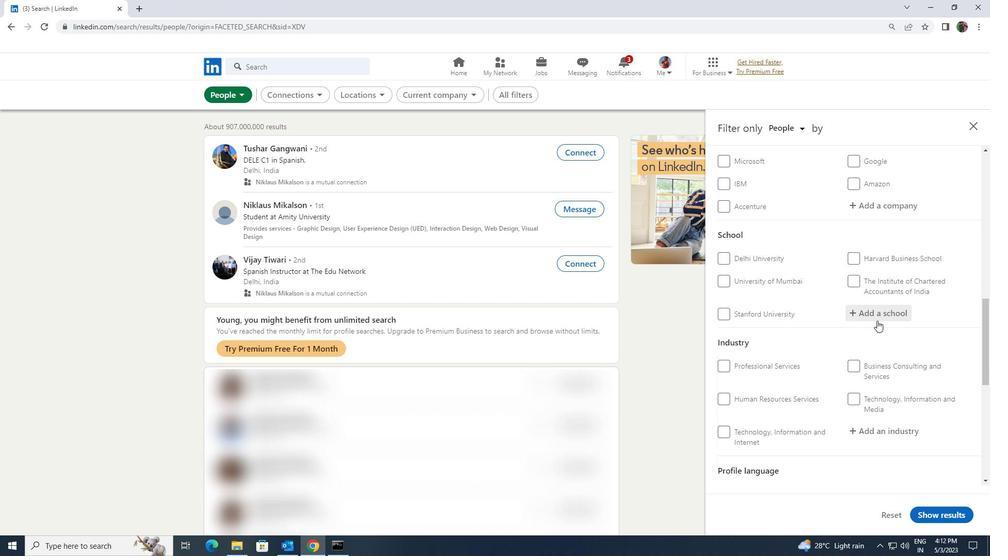 
Action: Key pressed <Key.shift><Key.shift><Key.shift><Key.shift>JAWAHAR<Key.space><Key.shift><Key.shift><Key.shift>LAL<Key.space><Key.shift>NEHRU<Key.space><Key.shift>UNIVERSITY<Key.space>
Screenshot: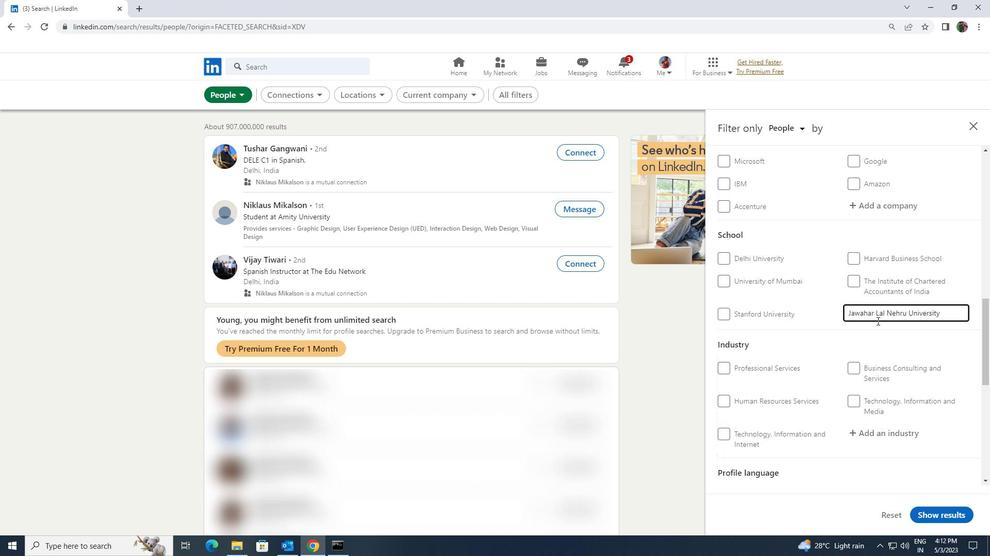 
Action: Mouse moved to (888, 431)
Screenshot: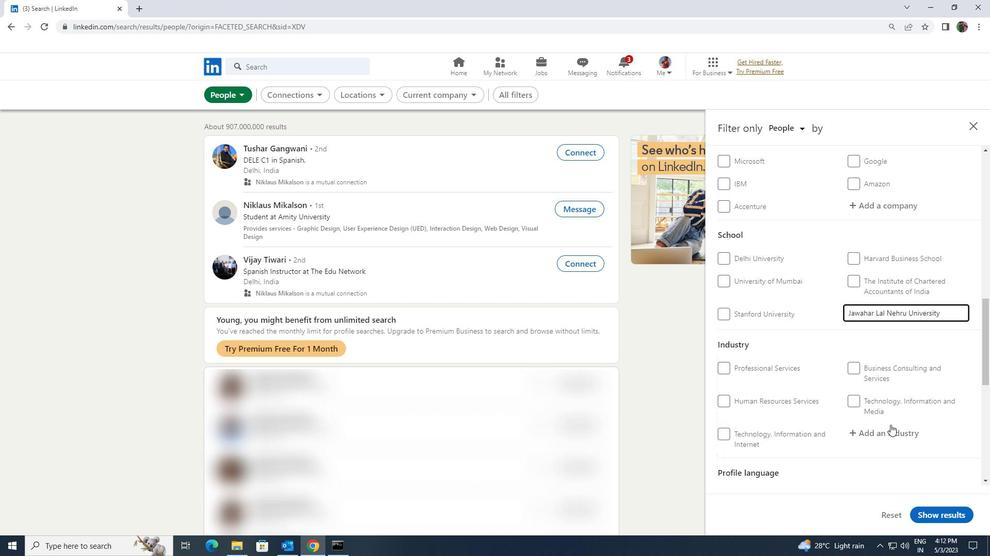 
Action: Mouse pressed left at (888, 431)
Screenshot: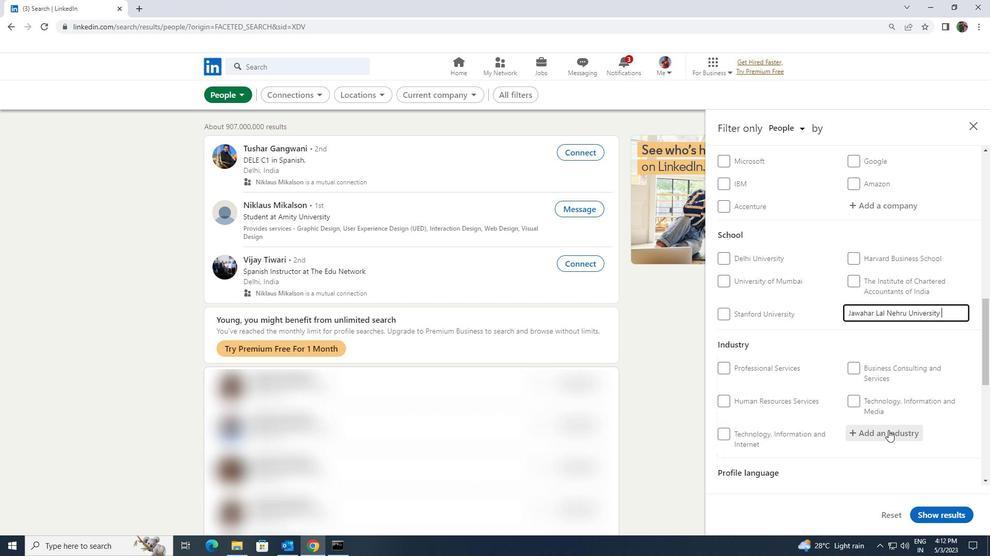 
Action: Key pressed <Key.shift><Key.shift><Key.shift><Key.shift><Key.shift><Key.shift><Key.shift><Key.shift><Key.shift><Key.shift><Key.shift><Key.shift><Key.shift><Key.shift><Key.shift><Key.shift><Key.shift><Key.shift><Key.shift>FURNITURE
Screenshot: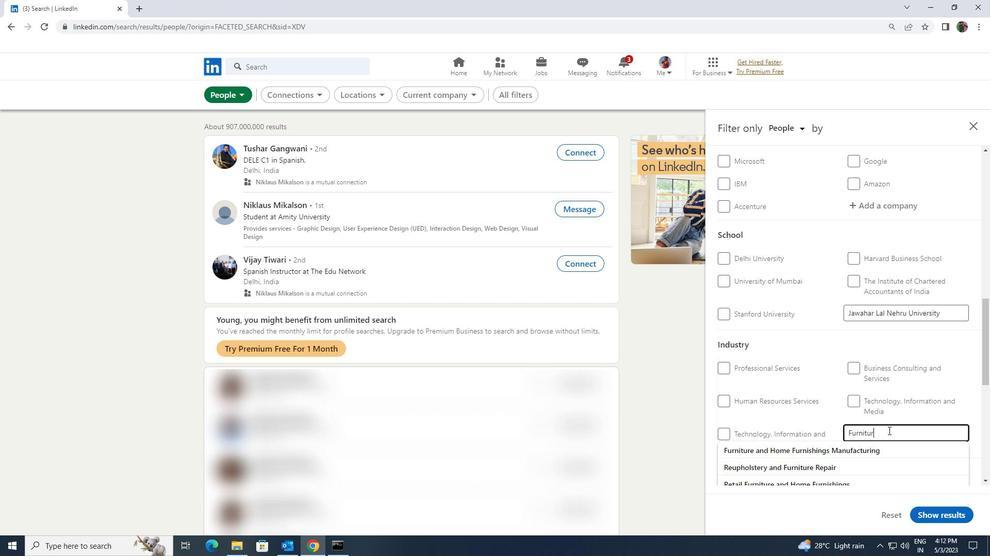 
Action: Mouse moved to (885, 443)
Screenshot: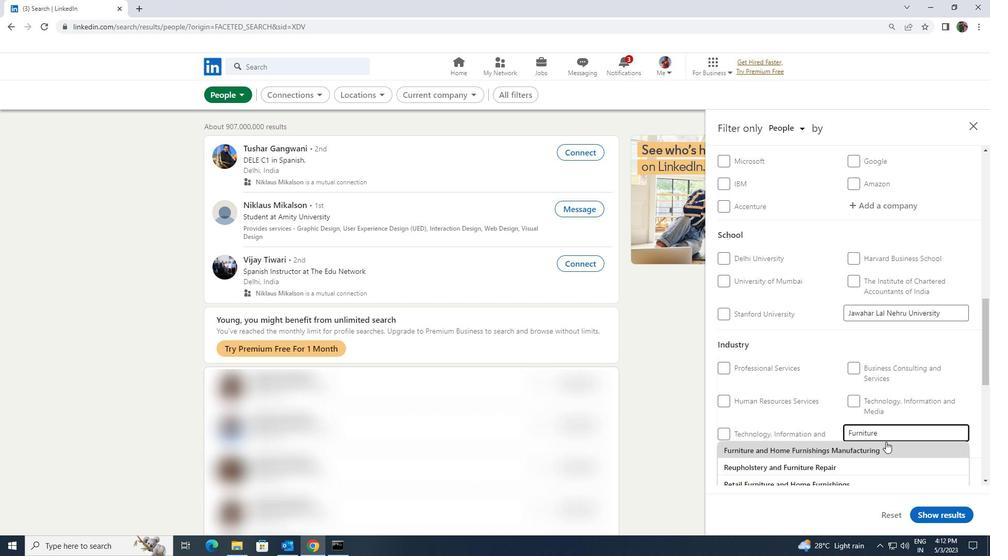 
Action: Mouse pressed left at (885, 443)
Screenshot: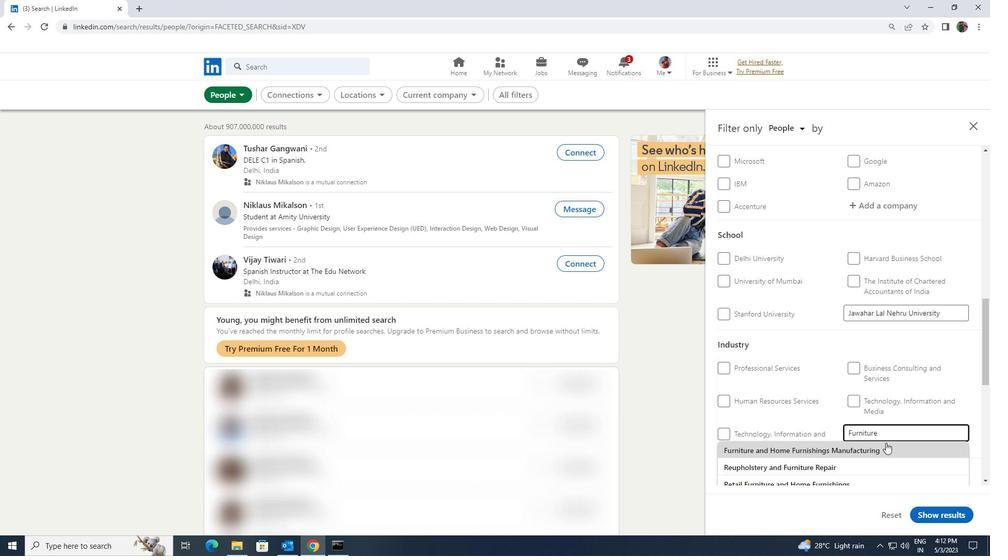 
Action: Mouse scrolled (885, 442) with delta (0, 0)
Screenshot: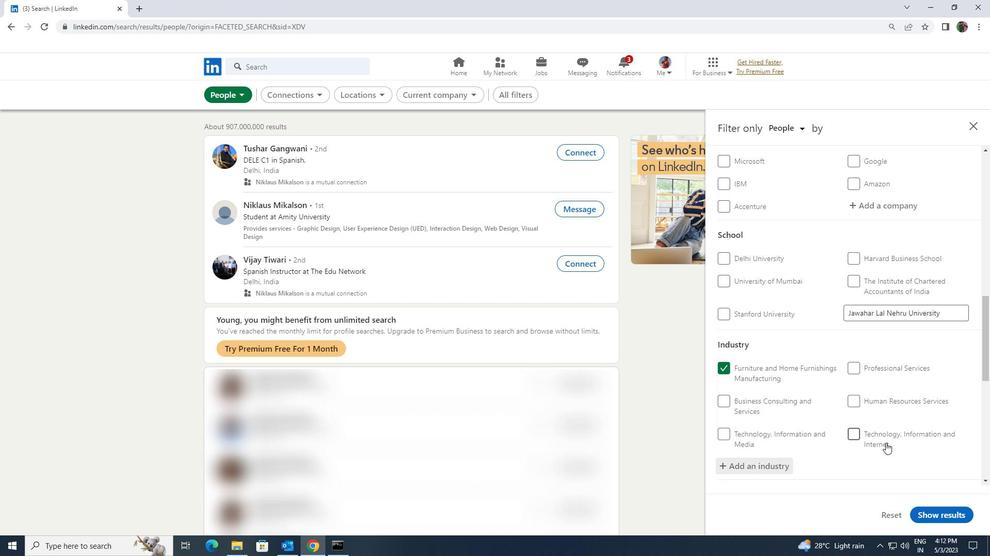 
Action: Mouse scrolled (885, 442) with delta (0, 0)
Screenshot: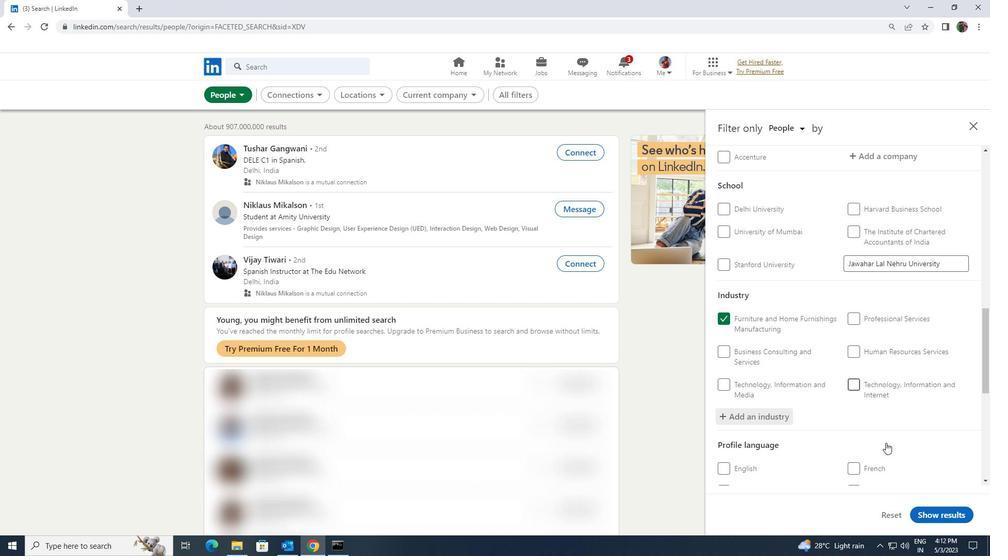 
Action: Mouse scrolled (885, 442) with delta (0, 0)
Screenshot: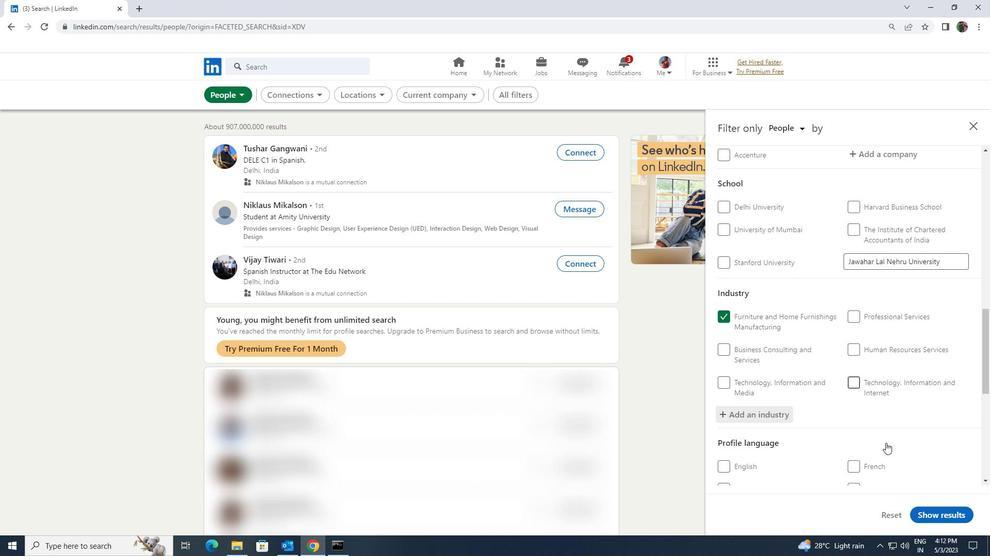 
Action: Mouse scrolled (885, 442) with delta (0, 0)
Screenshot: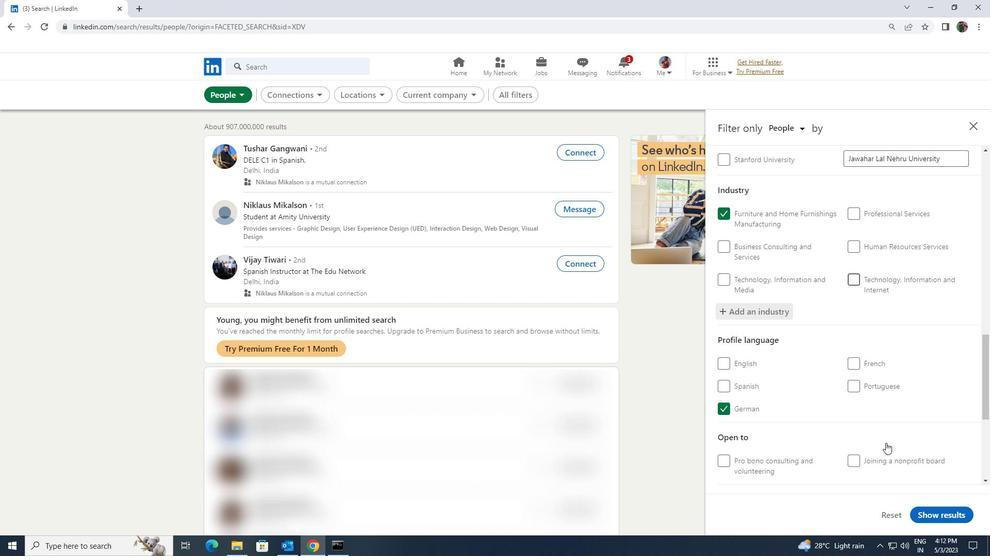 
Action: Mouse scrolled (885, 442) with delta (0, 0)
Screenshot: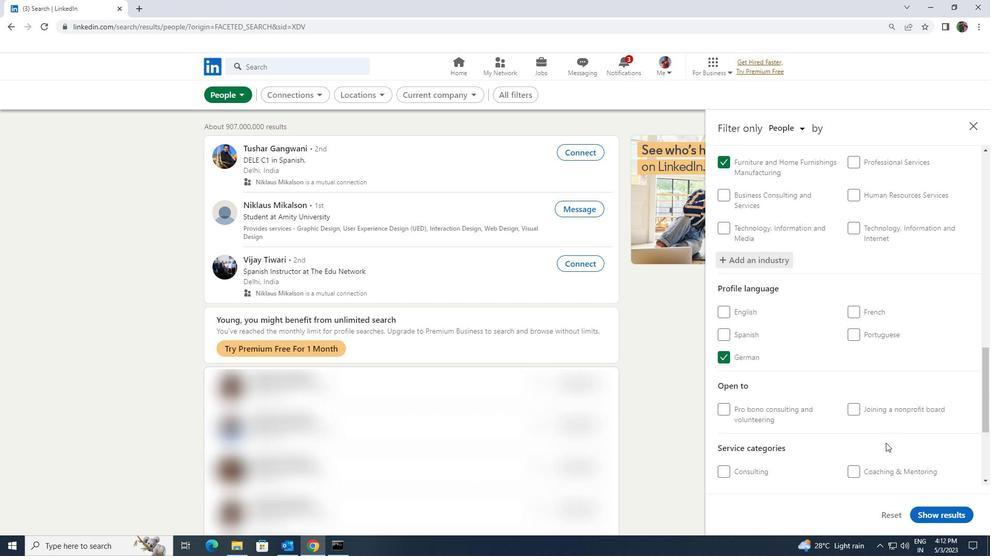 
Action: Mouse scrolled (885, 442) with delta (0, 0)
Screenshot: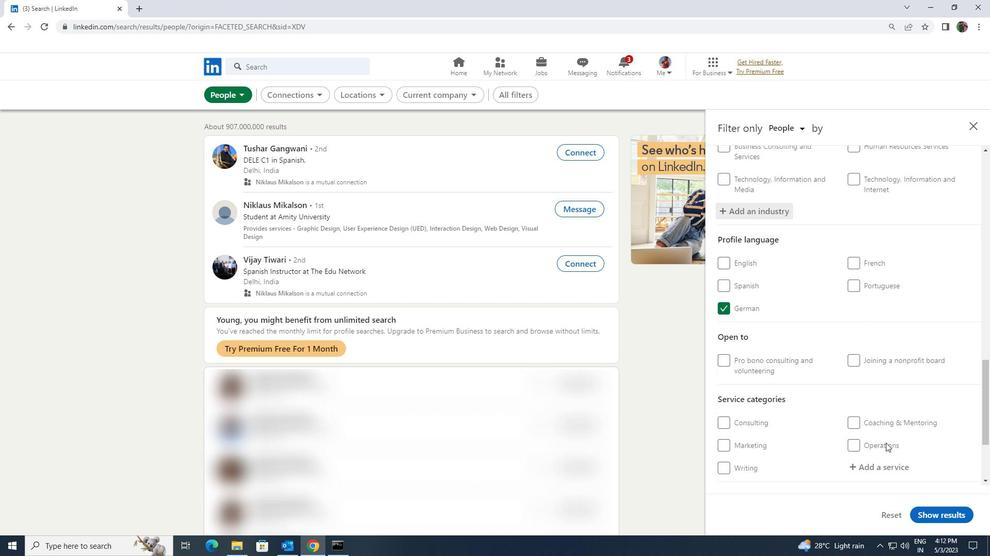
Action: Mouse moved to (878, 408)
Screenshot: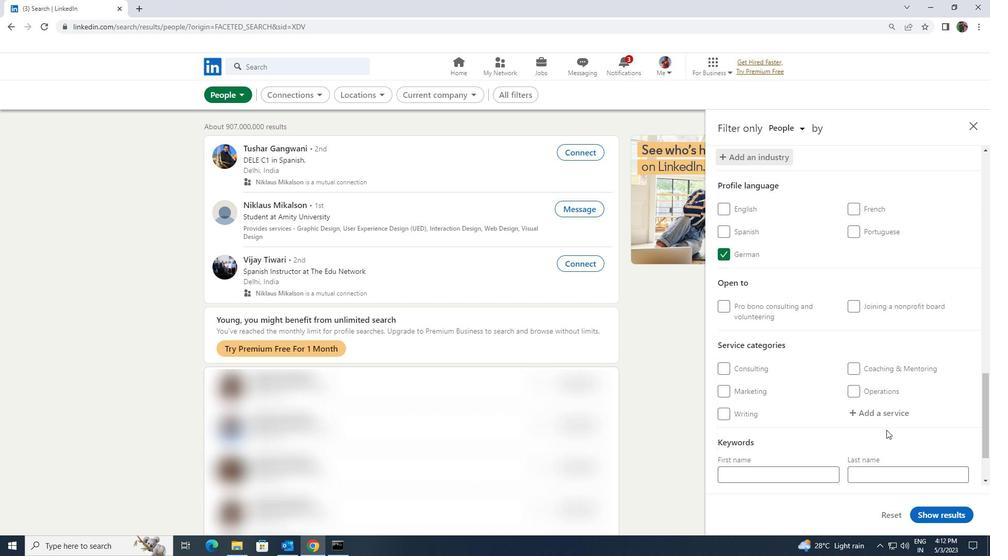 
Action: Mouse pressed left at (878, 408)
Screenshot: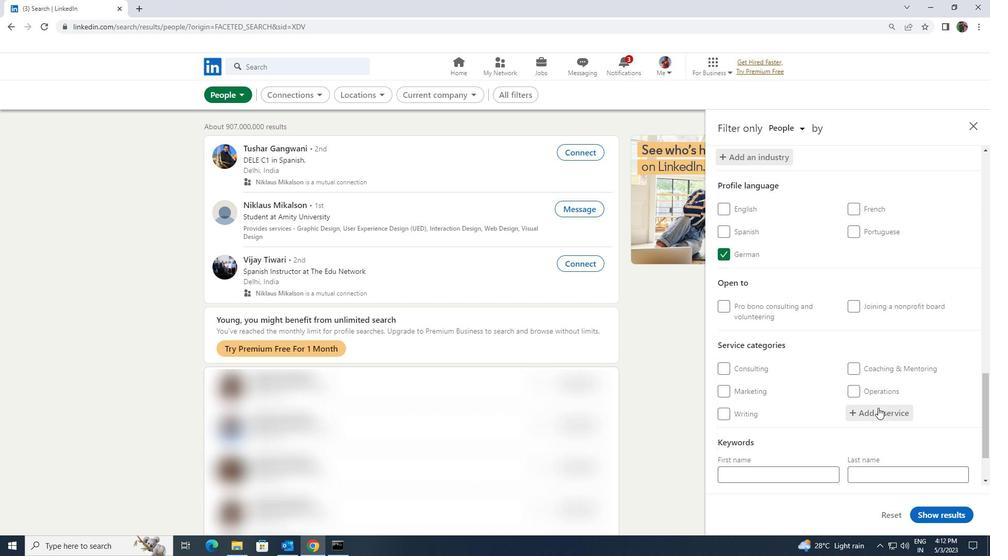 
Action: Key pressed <Key.shift><Key.shift>CATERING<Key.space>CHANGE<Key.enter>
Screenshot: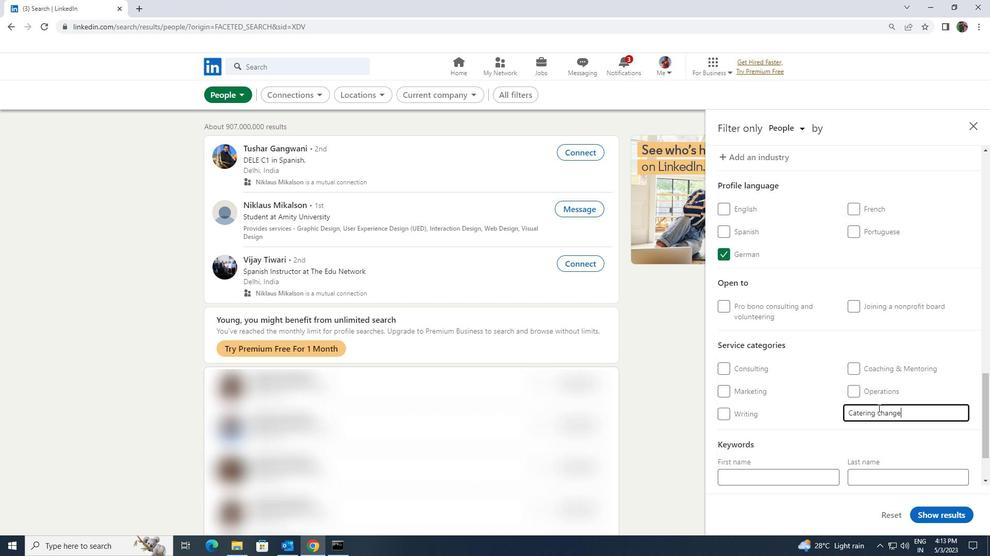 
Action: Mouse moved to (878, 407)
Screenshot: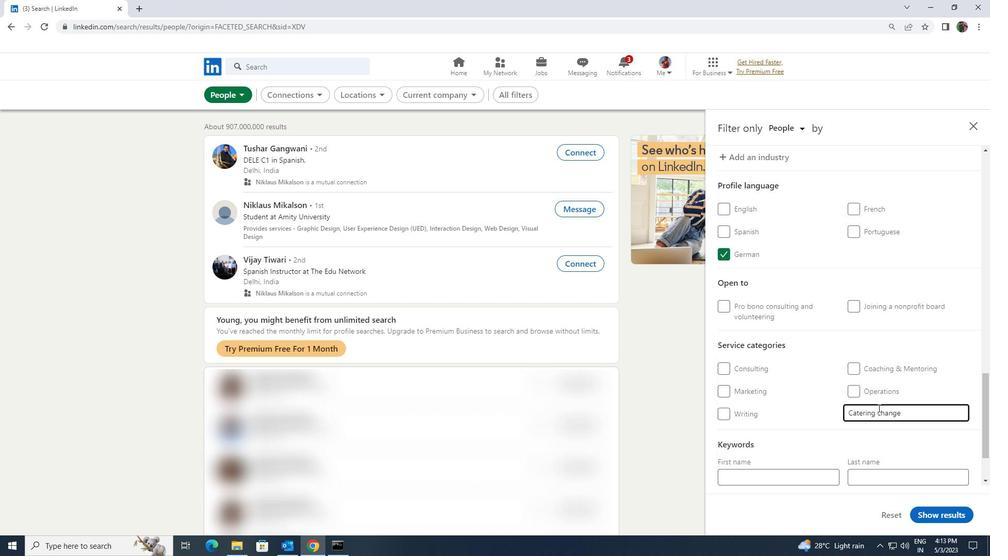
Action: Mouse scrolled (878, 407) with delta (0, 0)
Screenshot: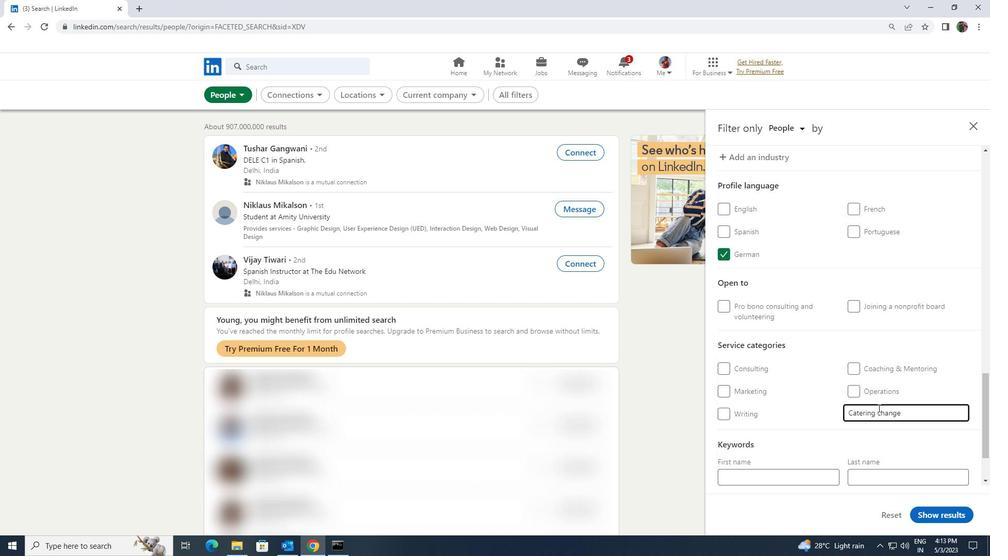 
Action: Mouse scrolled (878, 407) with delta (0, 0)
Screenshot: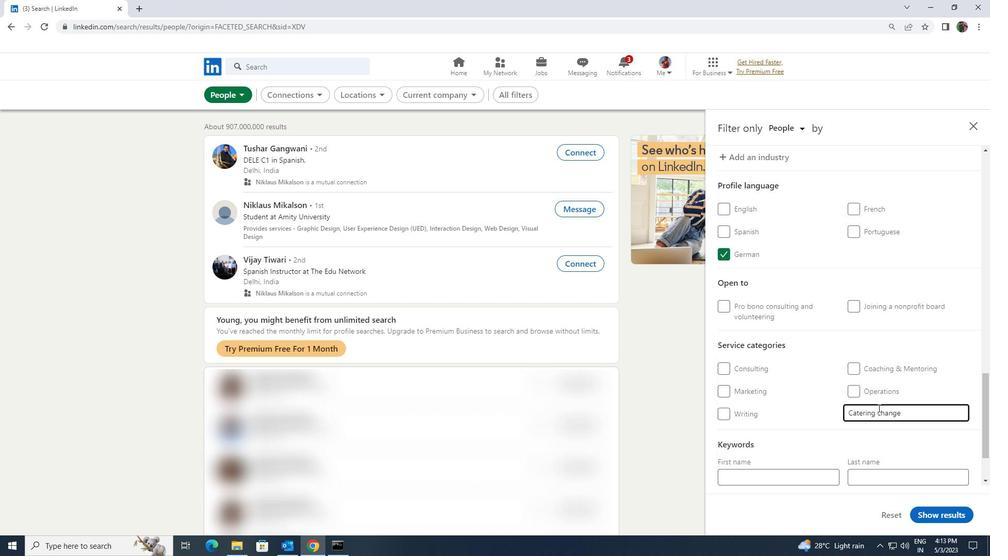 
Action: Mouse moved to (828, 441)
Screenshot: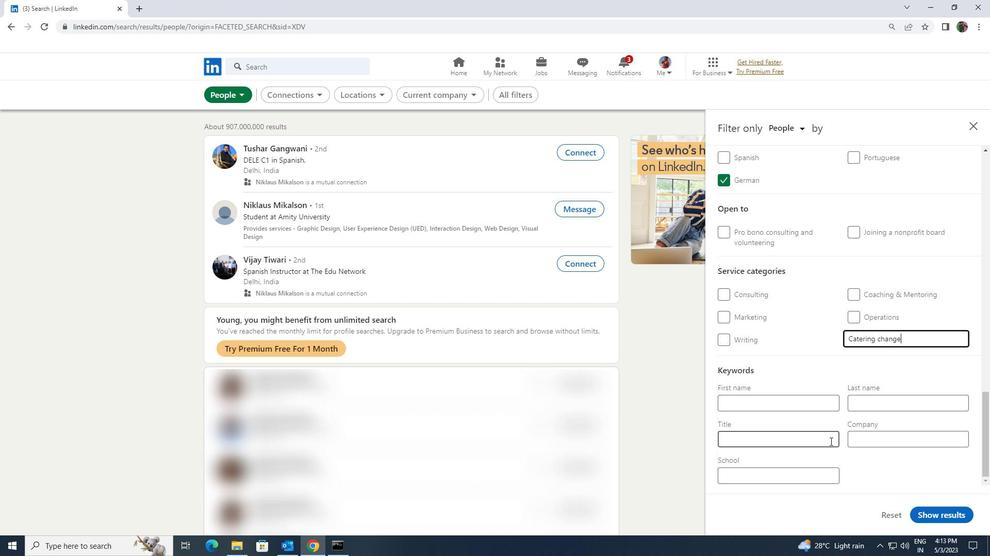 
Action: Mouse pressed left at (828, 441)
Screenshot: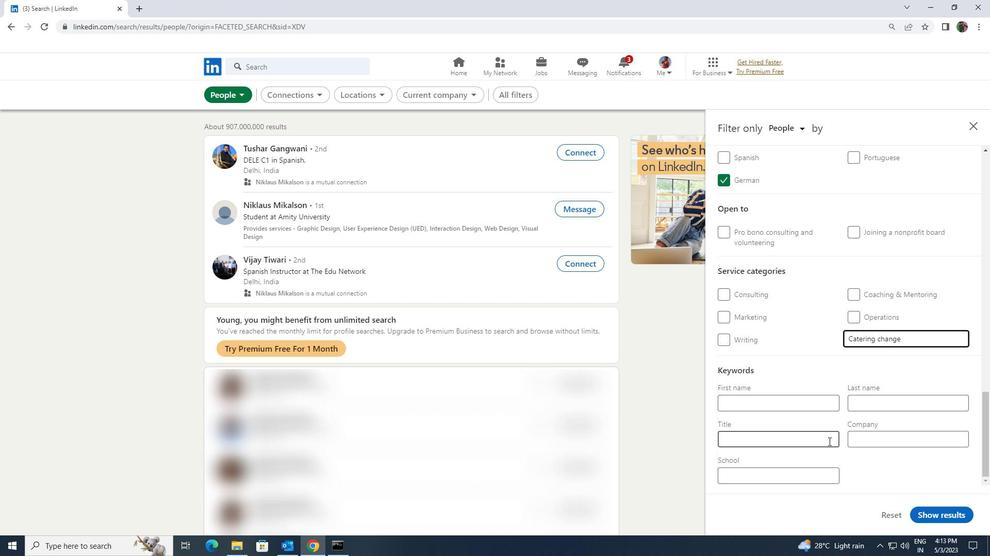 
Action: Key pressed <Key.shift><Key.shift><Key.shift><Key.shift>MAKEUP<Key.space><Key.shift>ARTIST
Screenshot: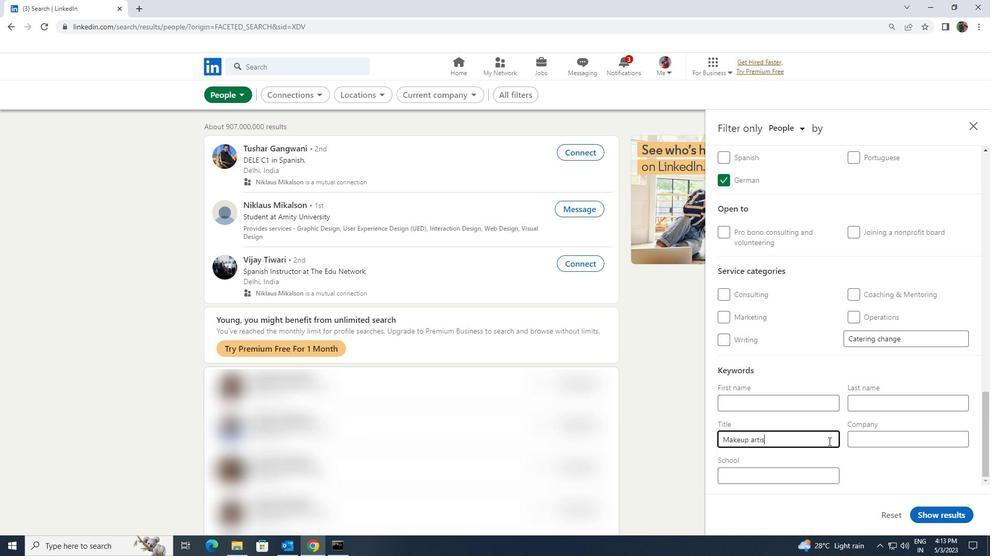 
Action: Mouse moved to (922, 511)
Screenshot: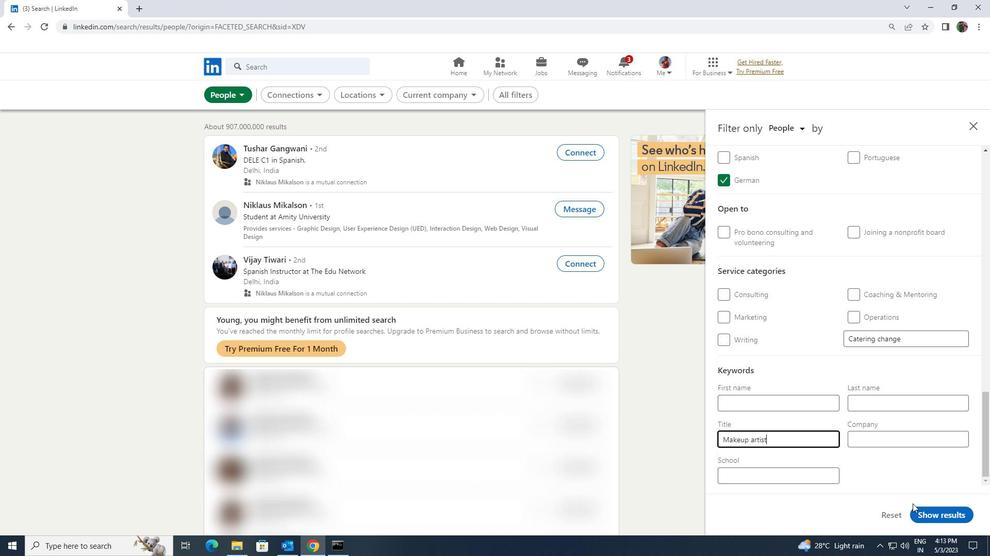 
Action: Mouse pressed left at (922, 511)
Screenshot: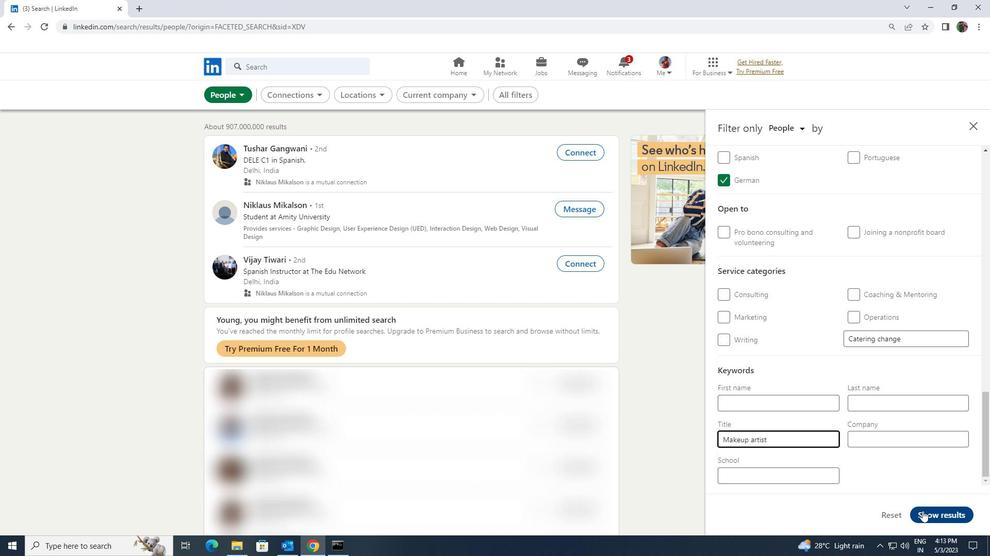 
